 Task: Create ChildIssue0000000068 as Child Issue of Issue Issue0000000034 in Backlog  in Scrum Project Project0000000007 in Jira. Create ChildIssue0000000069 as Child Issue of Issue Issue0000000035 in Backlog  in Scrum Project Project0000000007 in Jira. Create ChildIssue0000000070 as Child Issue of Issue Issue0000000035 in Backlog  in Scrum Project Project0000000007 in Jira. Create ChildIssue0000000071 as Child Issue of Issue Issue0000000036 in Backlog  in Scrum Project Project0000000008 in Jira. Create ChildIssue0000000072 as Child Issue of Issue Issue0000000036 in Backlog  in Scrum Project Project0000000008 in Jira
Action: Mouse moved to (361, 433)
Screenshot: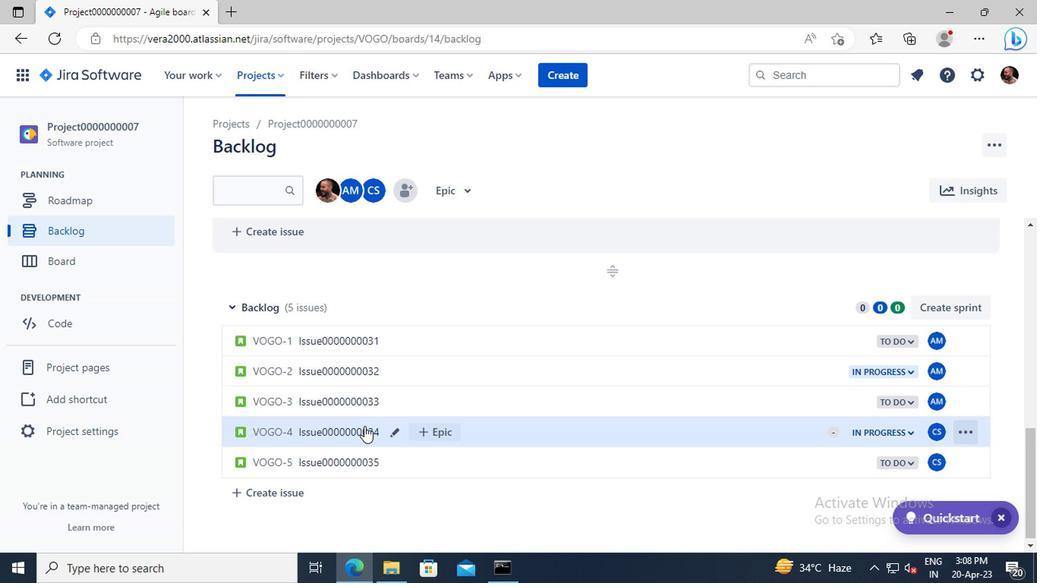 
Action: Mouse pressed left at (361, 433)
Screenshot: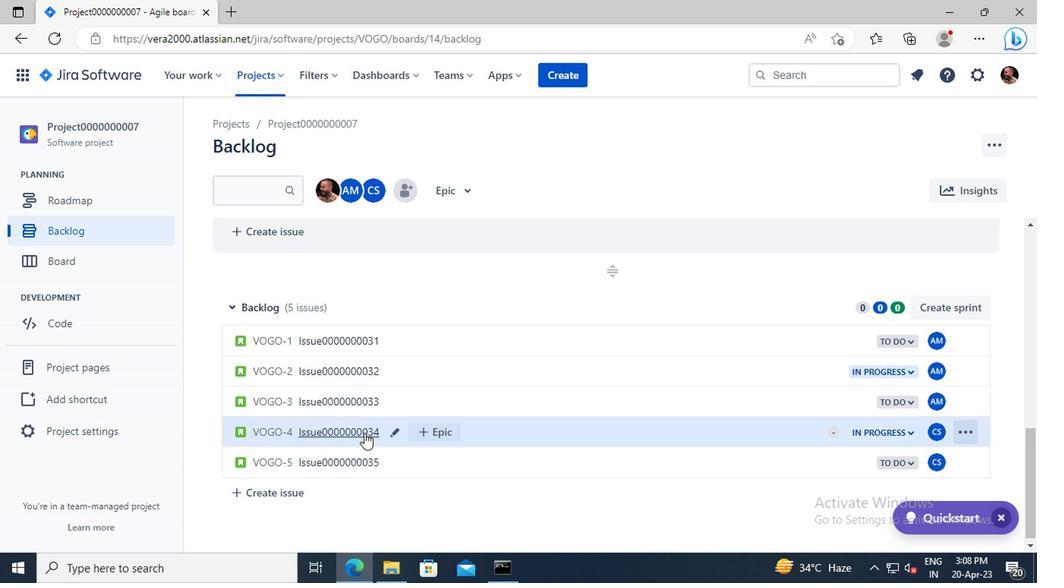 
Action: Mouse moved to (765, 306)
Screenshot: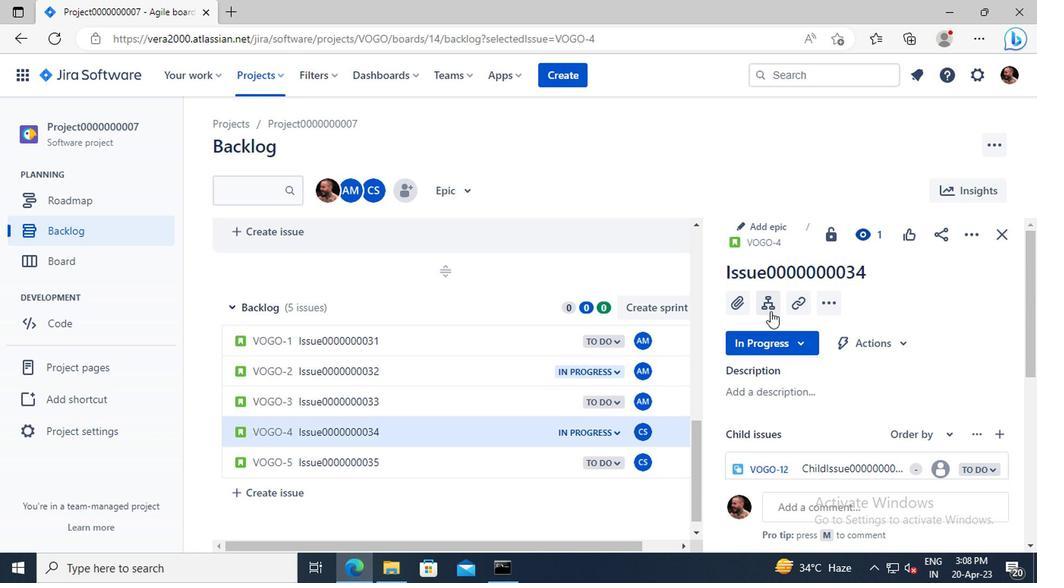 
Action: Mouse pressed left at (765, 306)
Screenshot: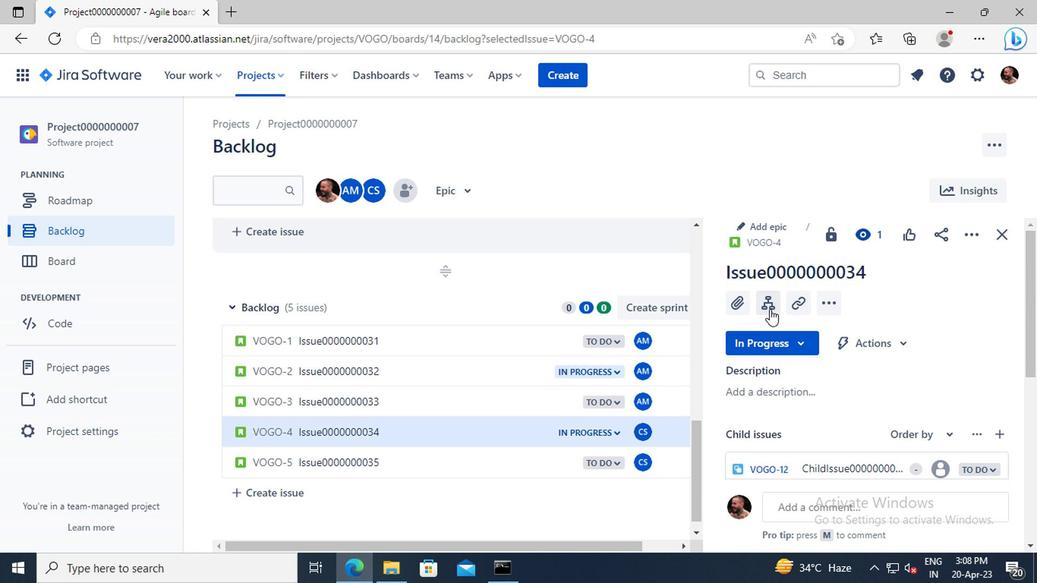 
Action: Mouse moved to (788, 369)
Screenshot: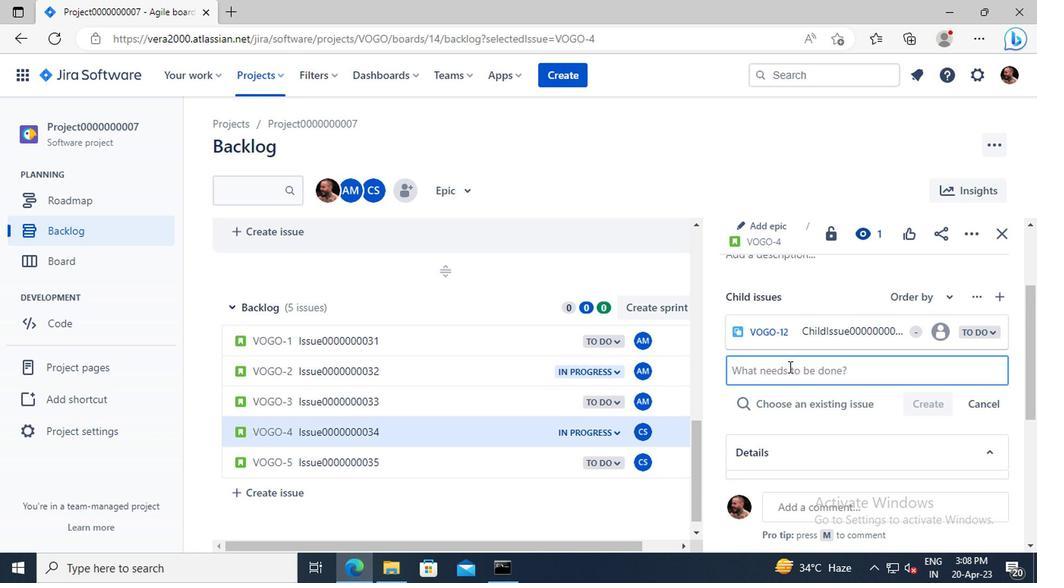 
Action: Mouse pressed left at (788, 369)
Screenshot: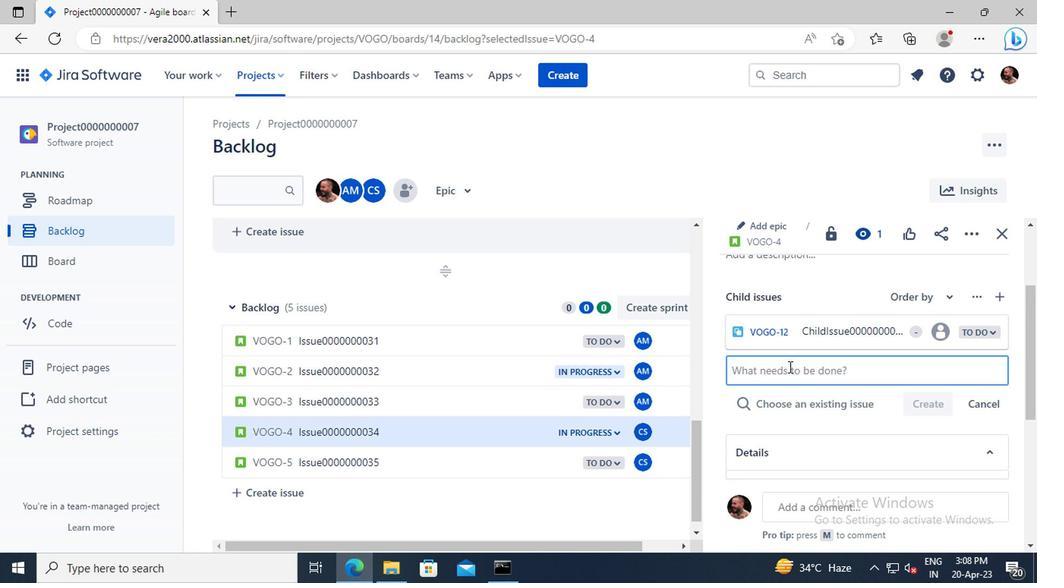 
Action: Key pressed <Key.shift>CHILD<Key.shift>ISSUE0000000068
Screenshot: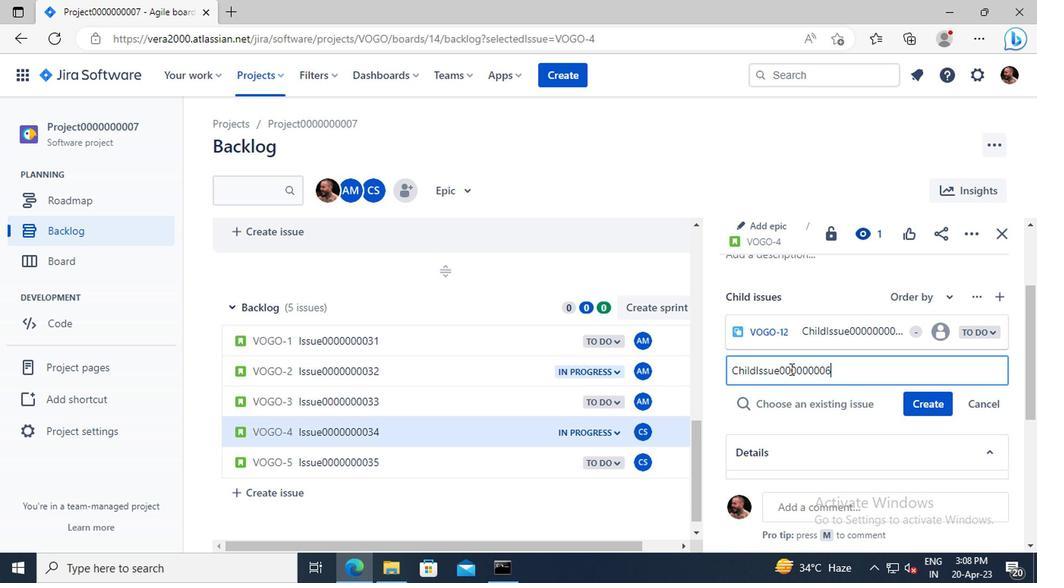 
Action: Mouse moved to (918, 401)
Screenshot: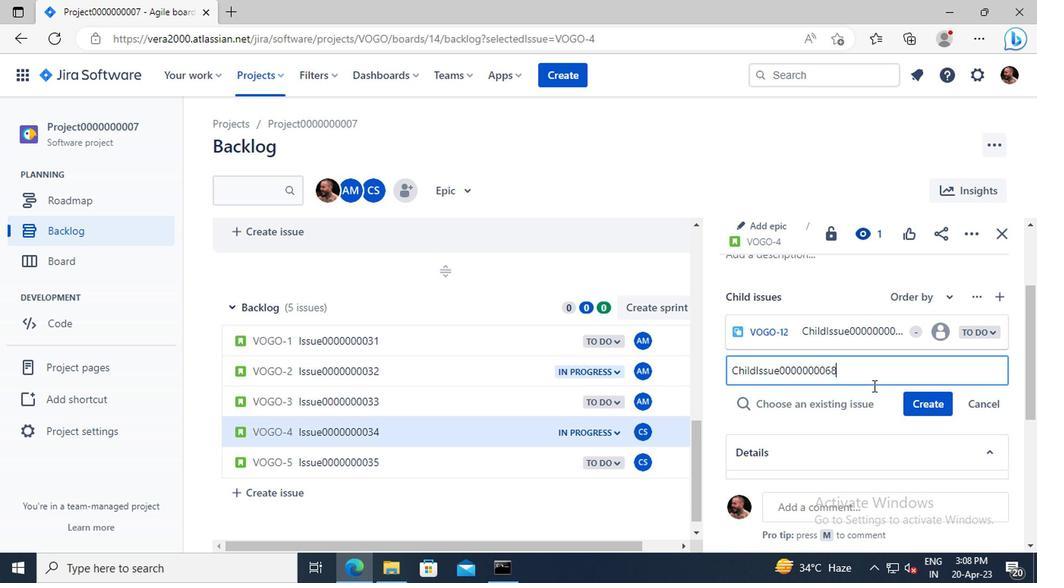 
Action: Mouse pressed left at (918, 401)
Screenshot: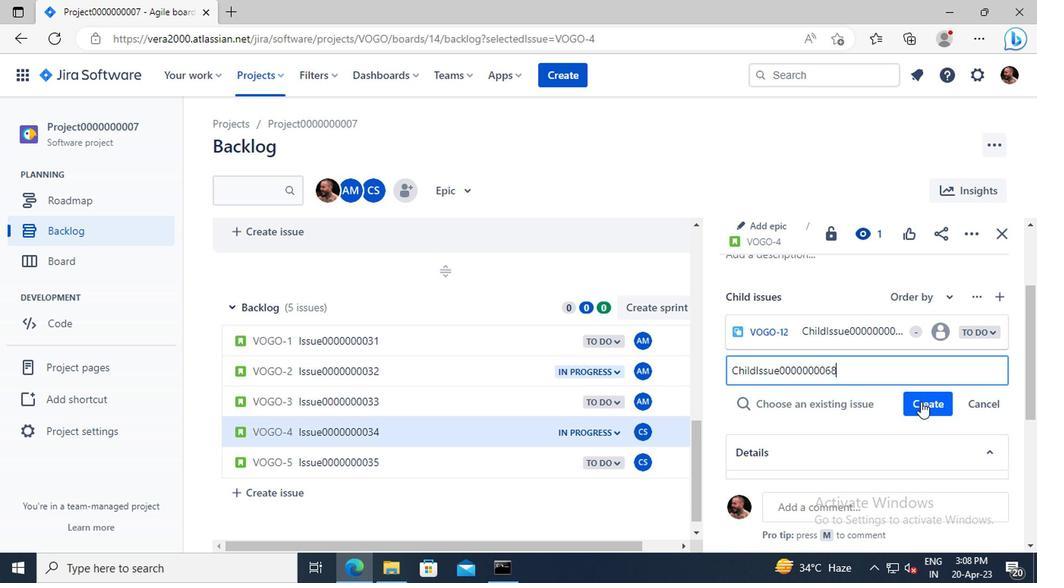 
Action: Mouse moved to (354, 462)
Screenshot: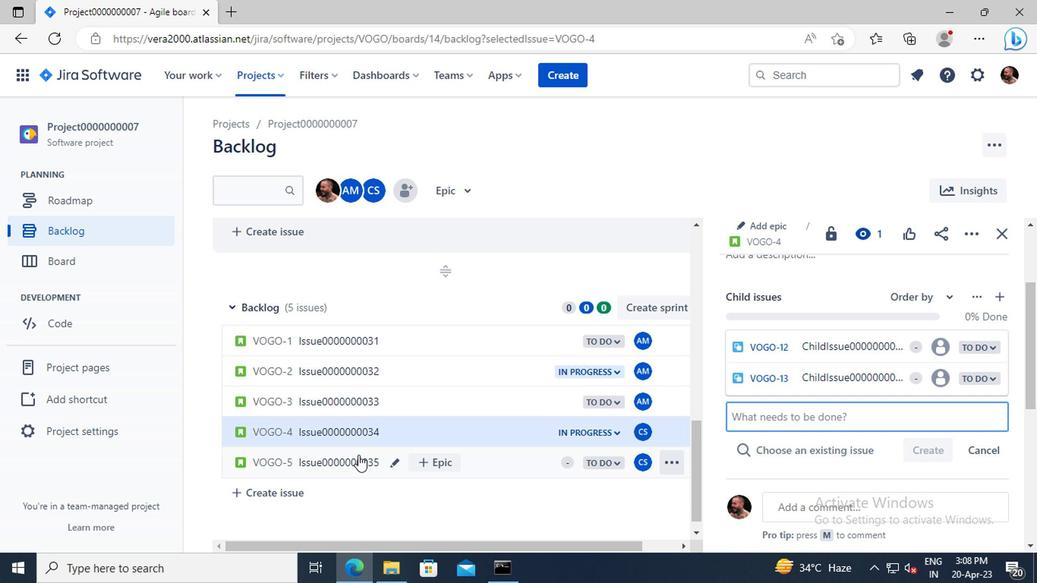
Action: Mouse pressed left at (354, 462)
Screenshot: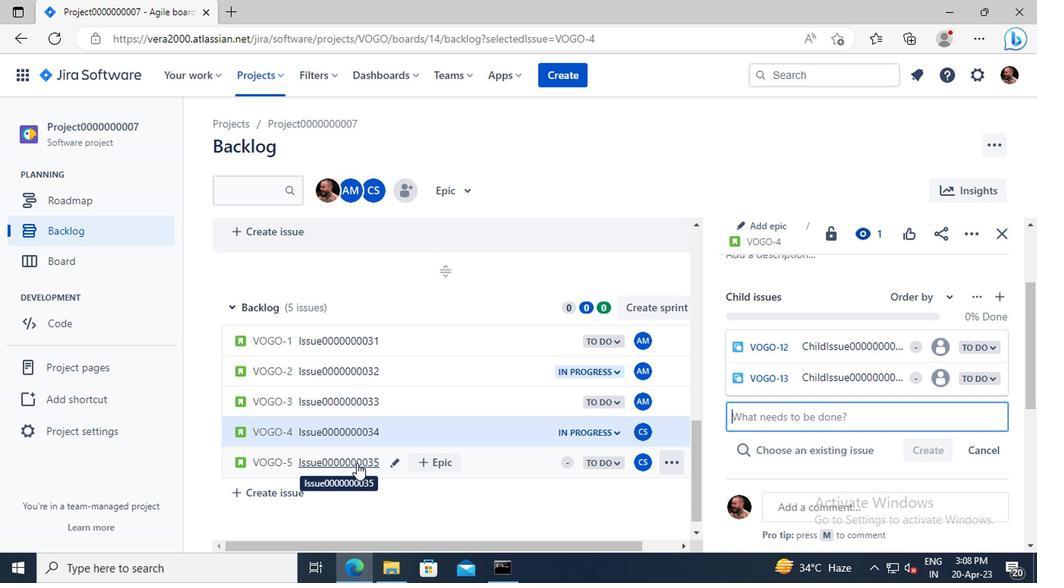 
Action: Mouse moved to (763, 307)
Screenshot: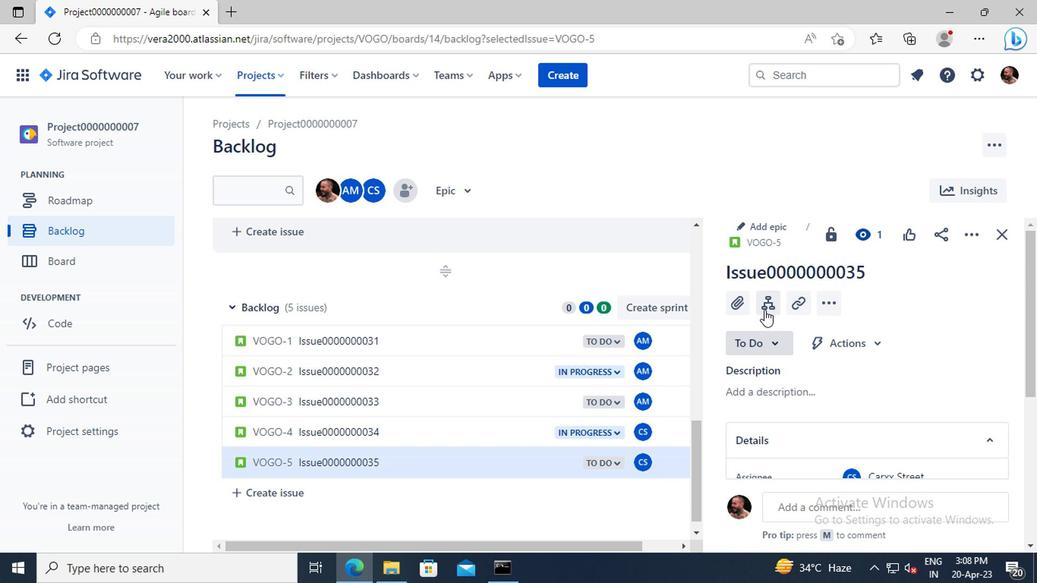 
Action: Mouse pressed left at (763, 307)
Screenshot: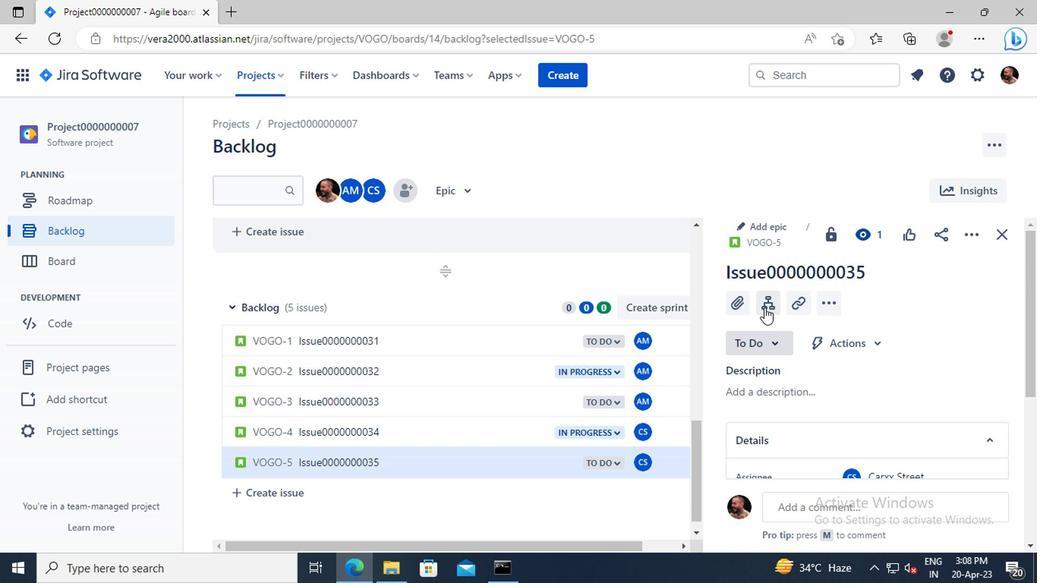 
Action: Mouse moved to (776, 363)
Screenshot: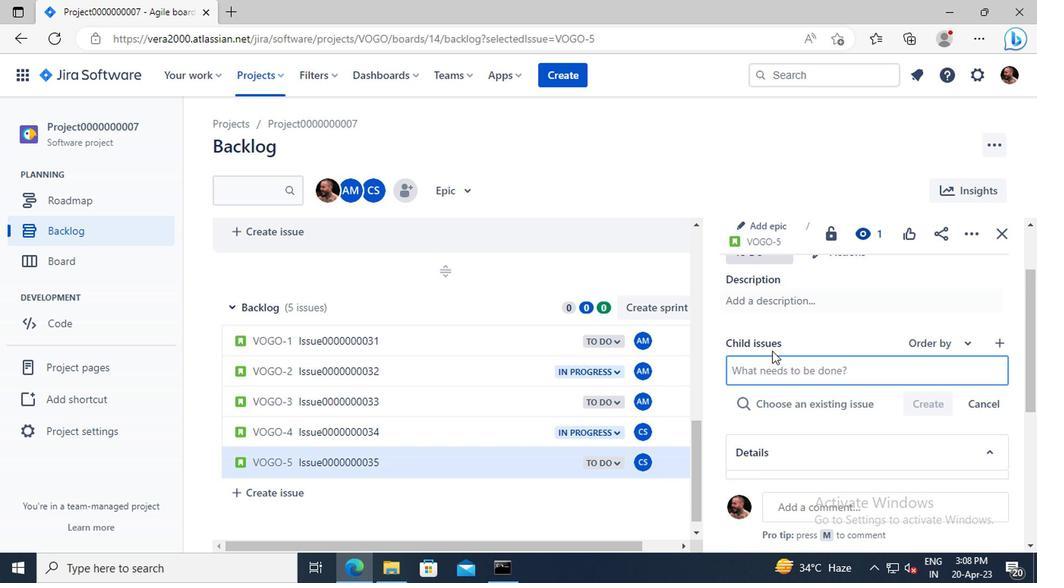 
Action: Mouse pressed left at (776, 363)
Screenshot: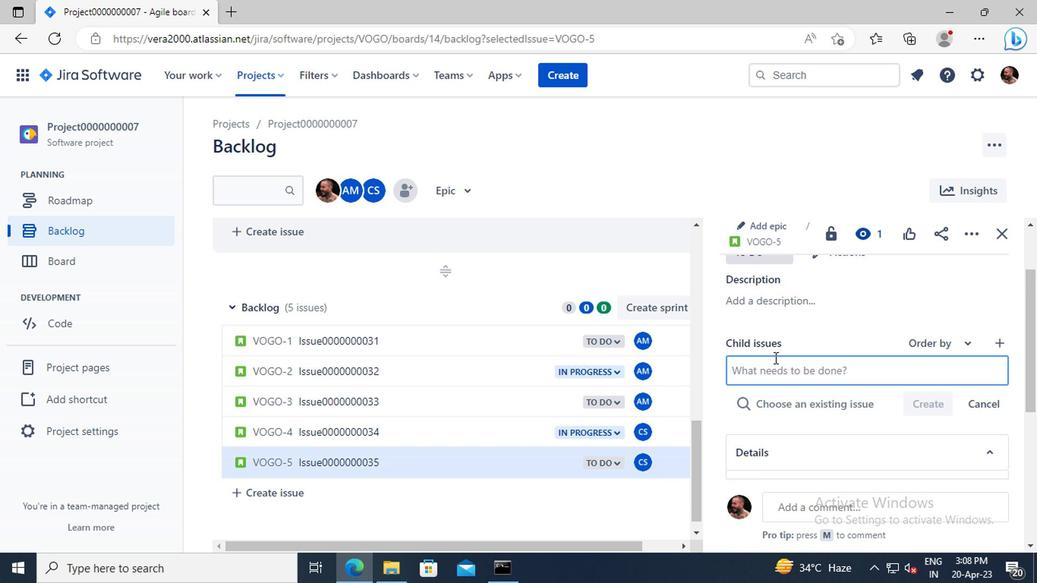 
Action: Mouse moved to (777, 363)
Screenshot: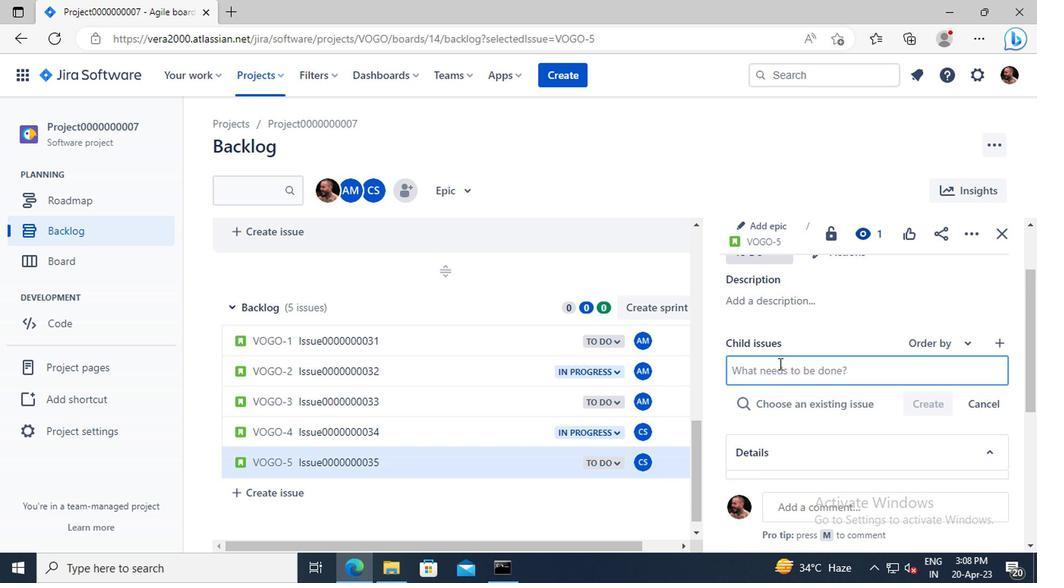 
Action: Key pressed <Key.shift>CHILD<Key.shift>ISSUE0000000069
Screenshot: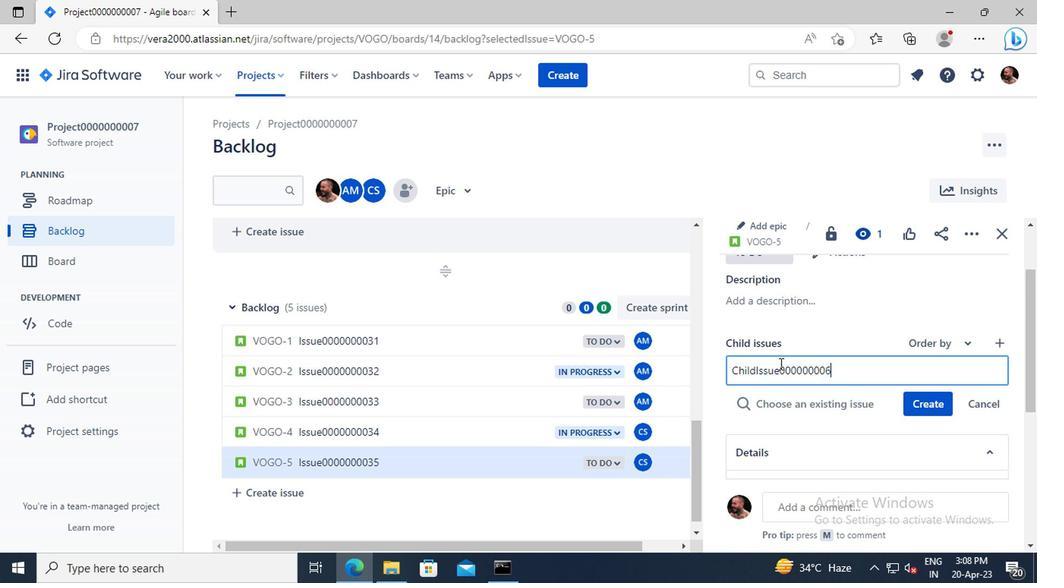 
Action: Mouse moved to (912, 399)
Screenshot: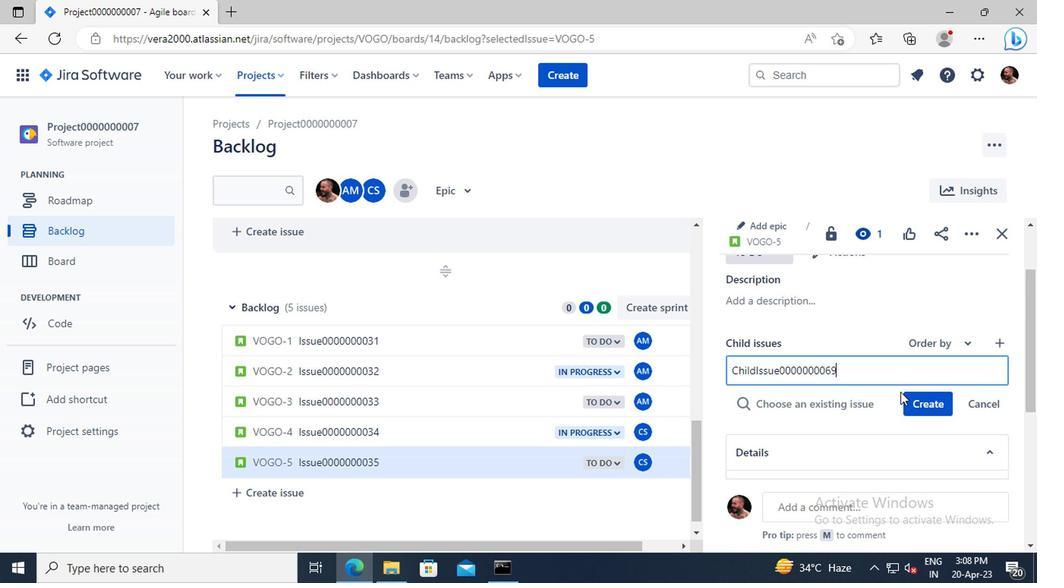 
Action: Mouse pressed left at (912, 399)
Screenshot: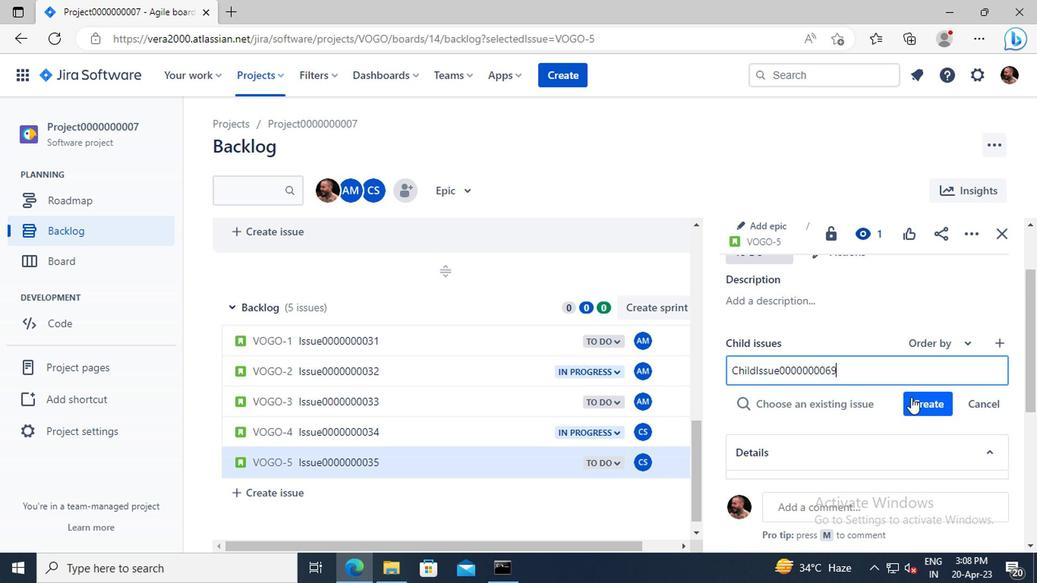 
Action: Mouse moved to (836, 410)
Screenshot: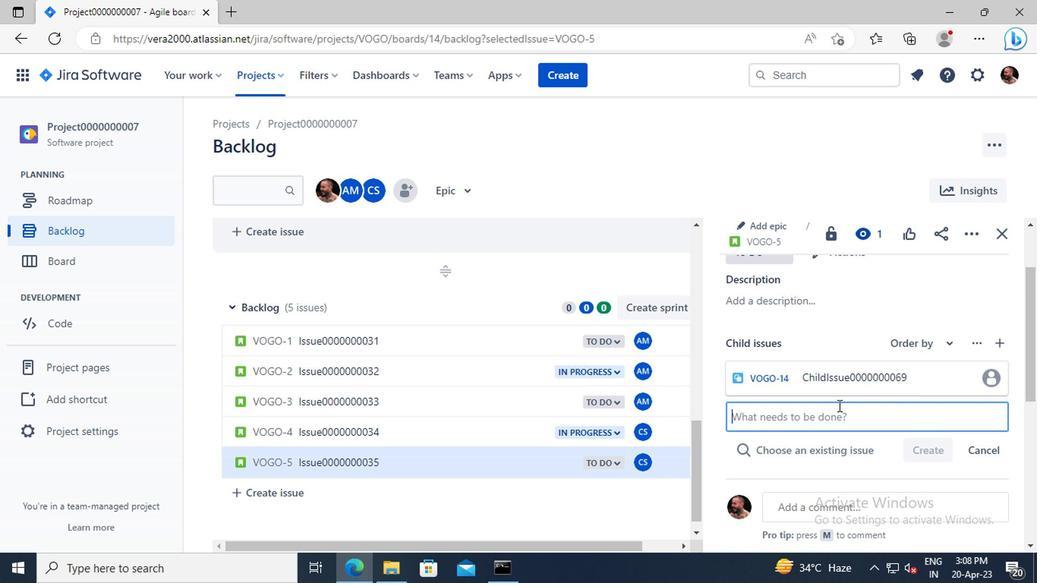 
Action: Mouse pressed left at (836, 410)
Screenshot: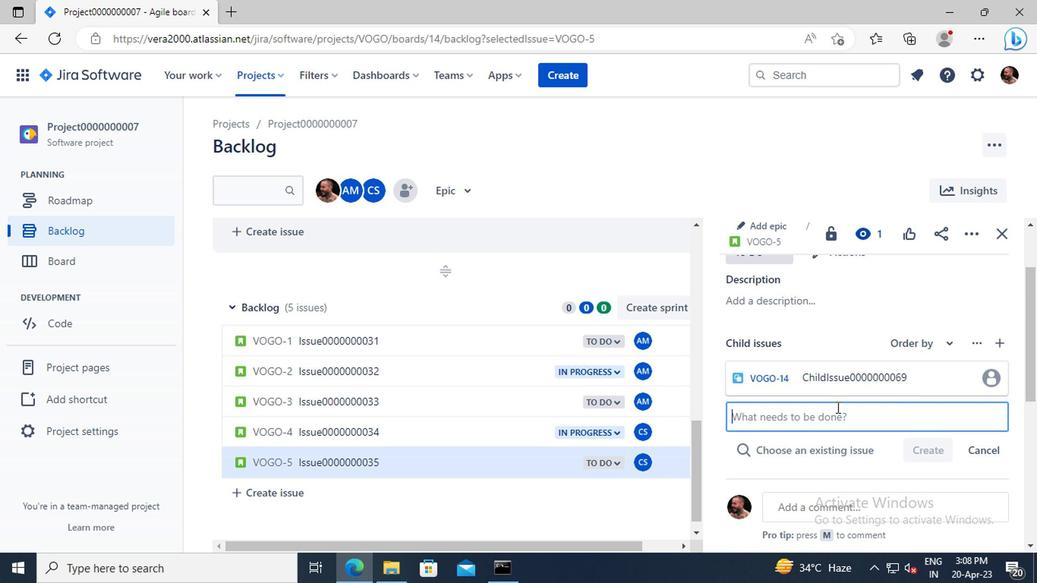 
Action: Key pressed <Key.shift>CHILD<Key.shift>ISSUE0000000070
Screenshot: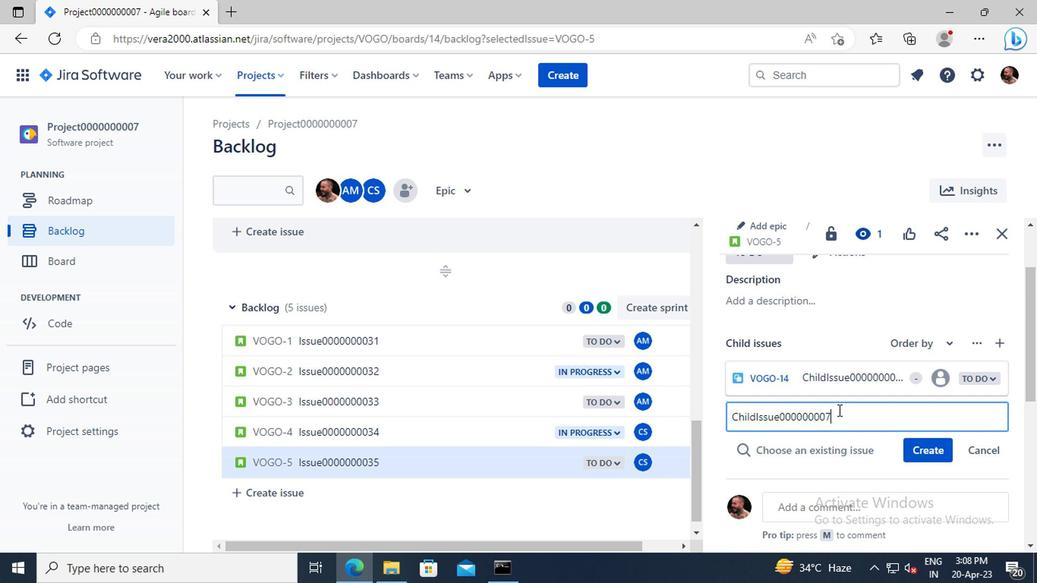
Action: Mouse moved to (922, 444)
Screenshot: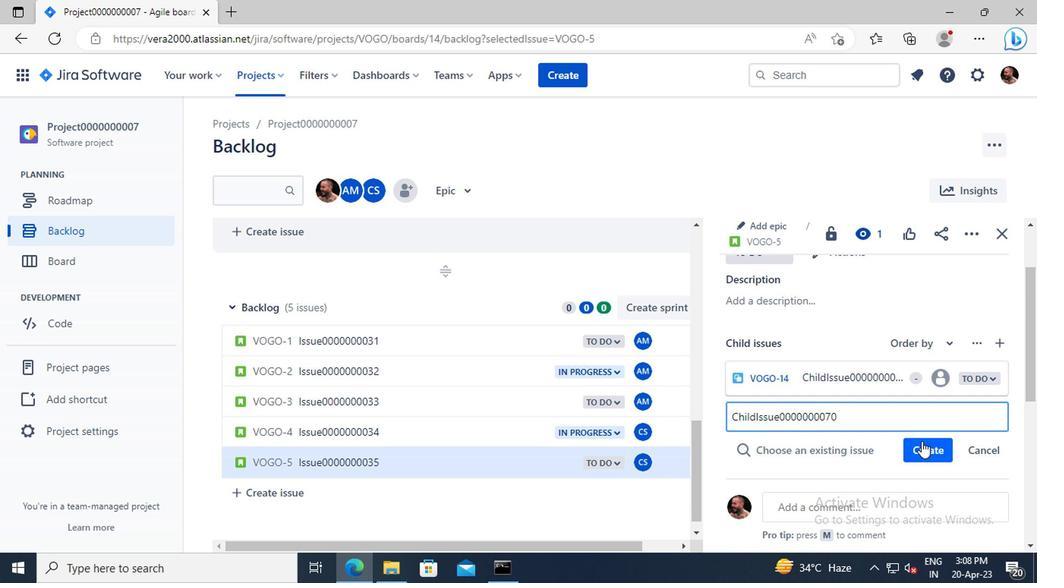 
Action: Mouse pressed left at (922, 444)
Screenshot: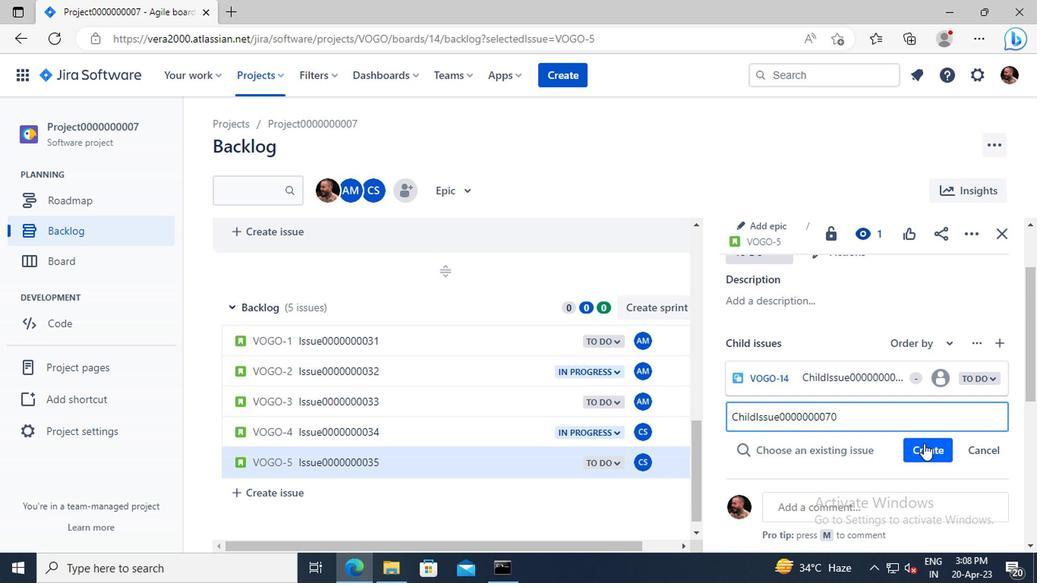 
Action: Mouse moved to (267, 78)
Screenshot: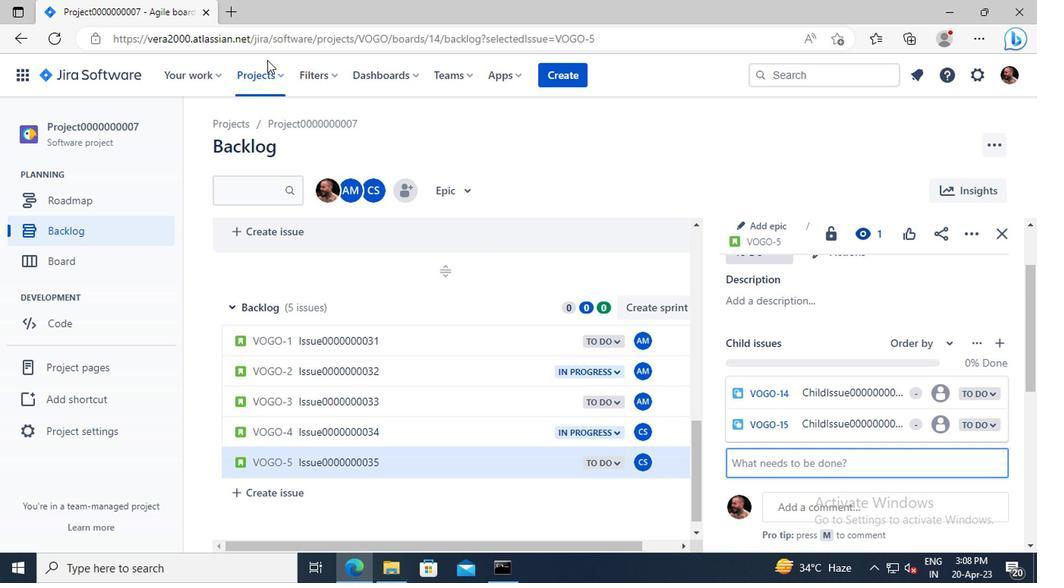 
Action: Mouse pressed left at (267, 78)
Screenshot: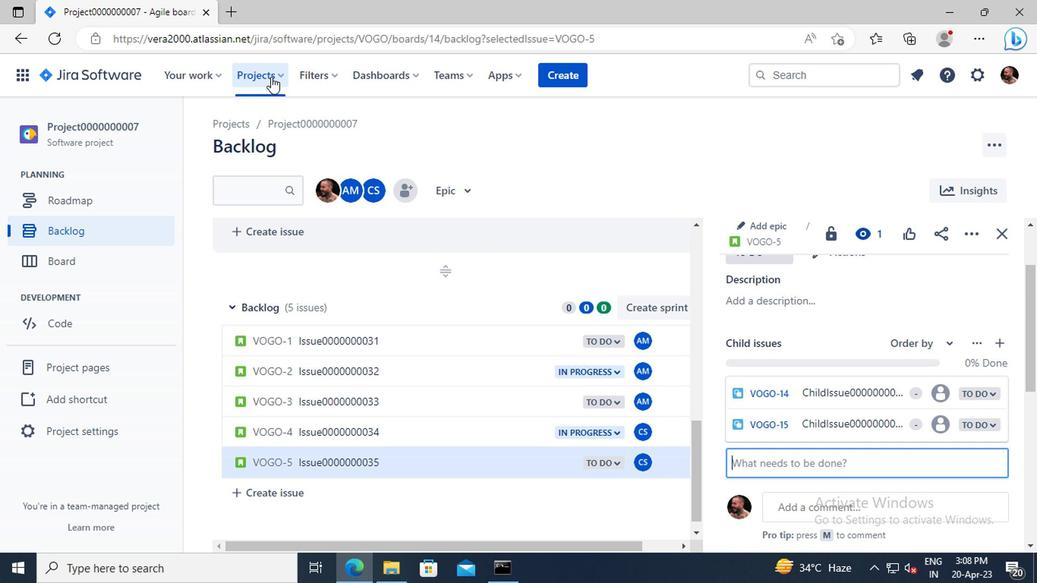 
Action: Mouse moved to (332, 189)
Screenshot: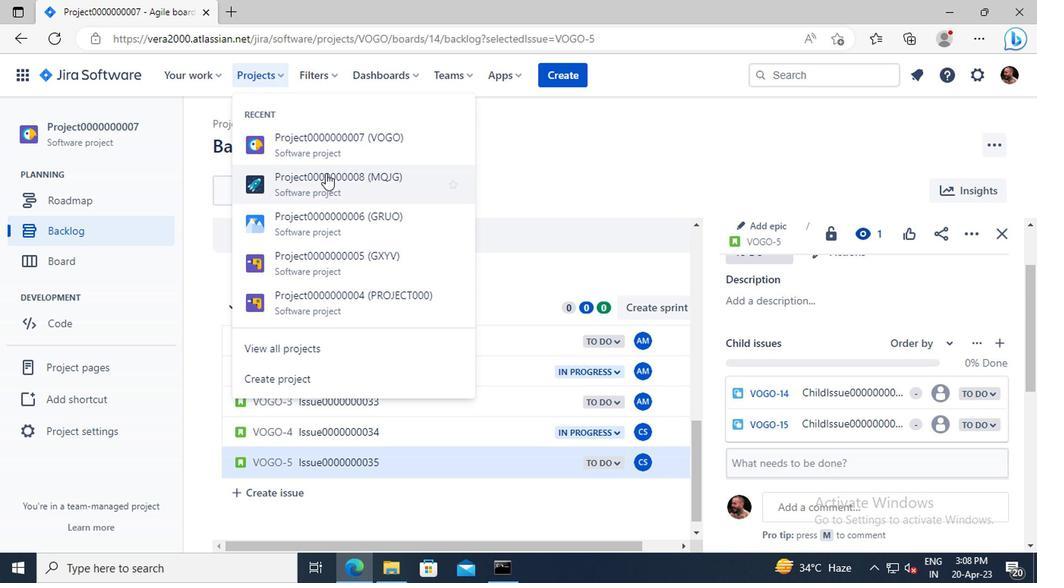 
Action: Mouse pressed left at (332, 189)
Screenshot: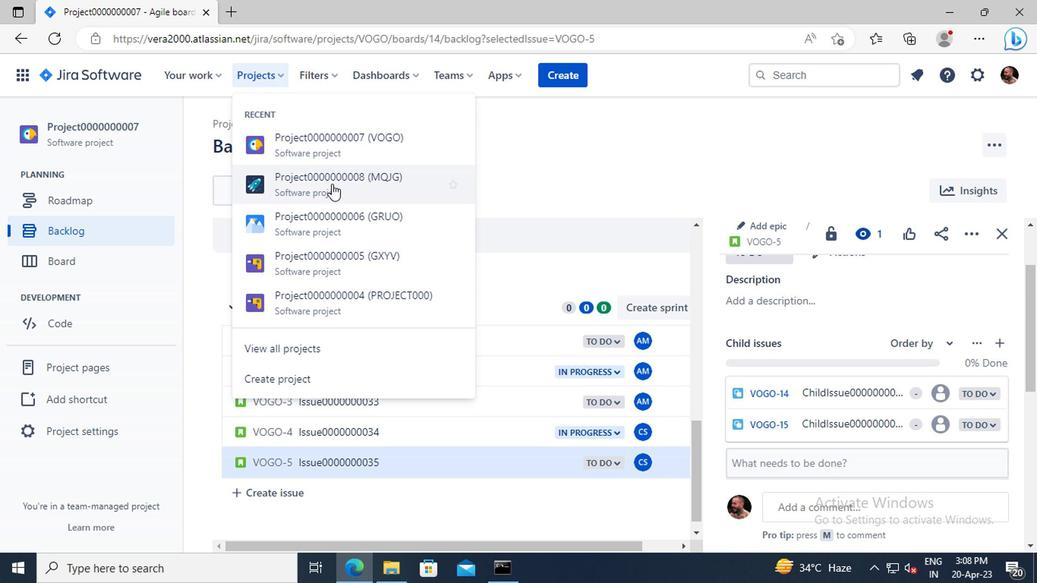 
Action: Mouse moved to (89, 227)
Screenshot: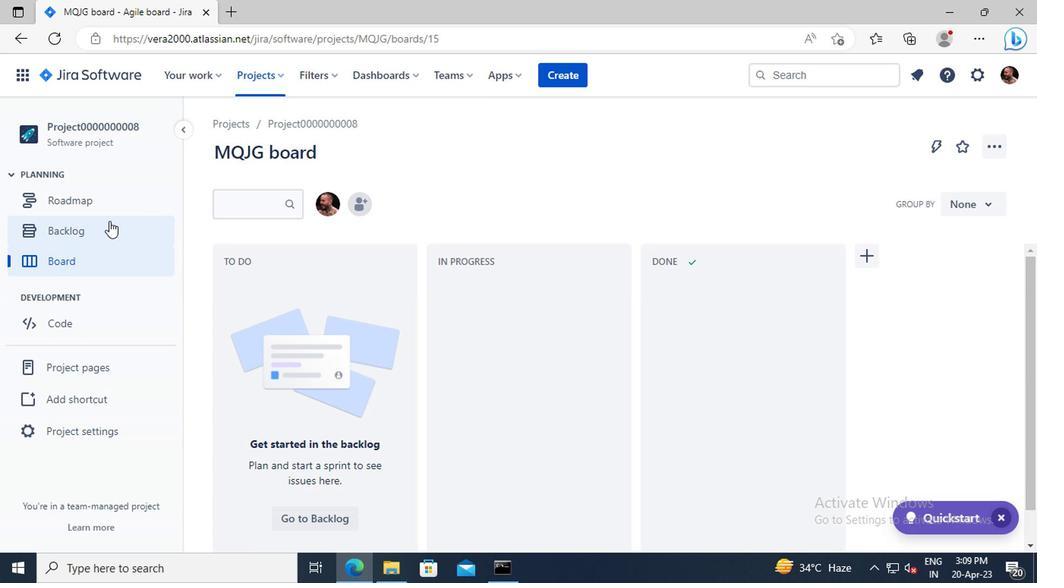 
Action: Mouse pressed left at (89, 227)
Screenshot: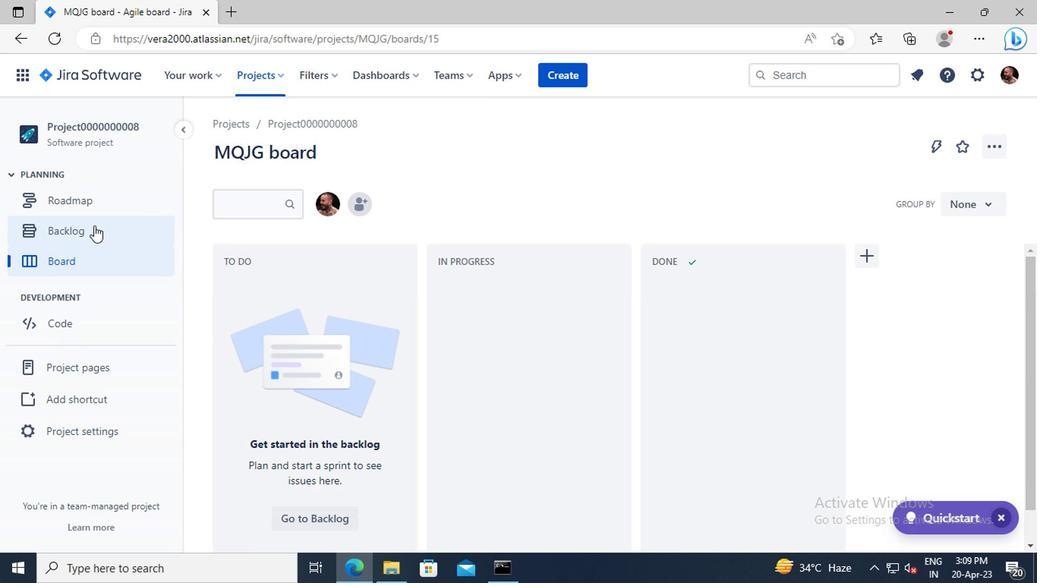 
Action: Mouse moved to (329, 273)
Screenshot: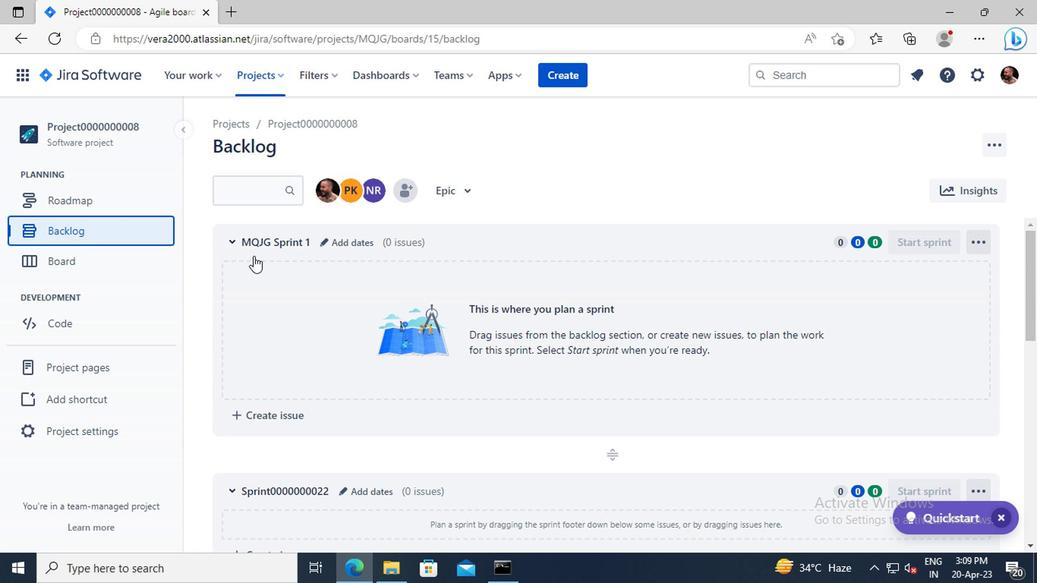 
Action: Mouse scrolled (329, 272) with delta (0, 0)
Screenshot: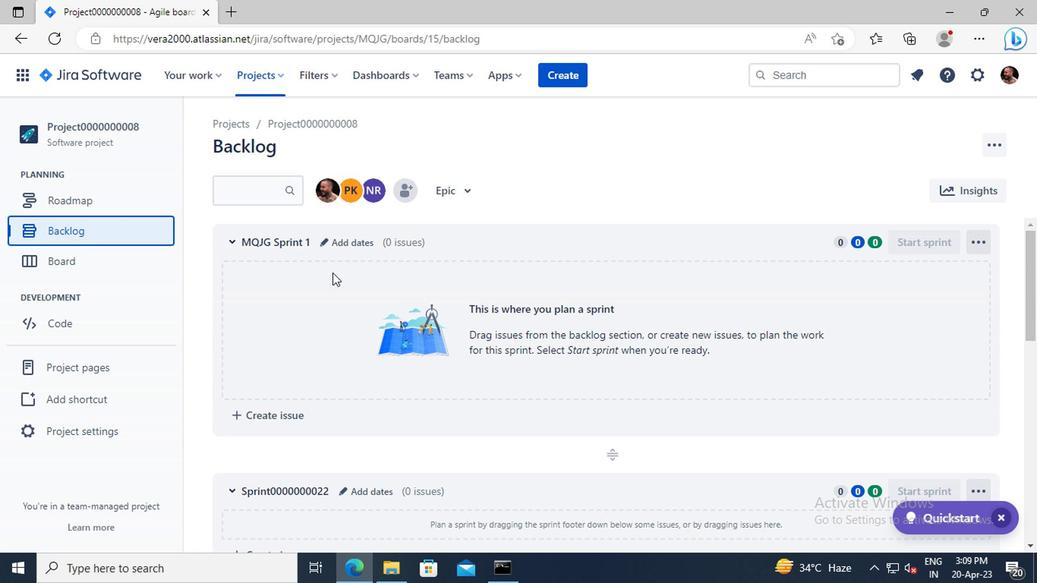 
Action: Mouse scrolled (329, 272) with delta (0, 0)
Screenshot: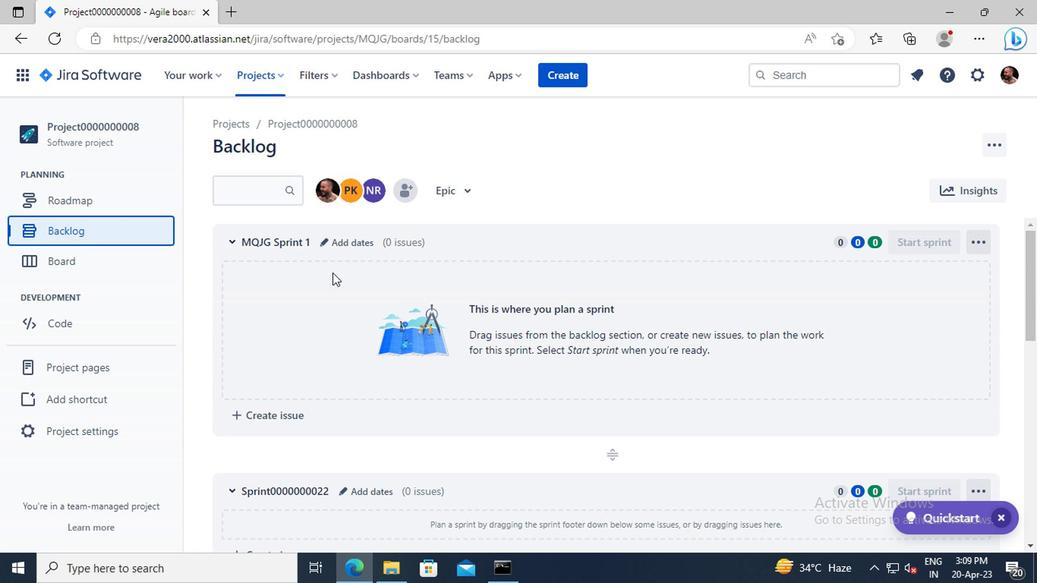 
Action: Mouse scrolled (329, 272) with delta (0, 0)
Screenshot: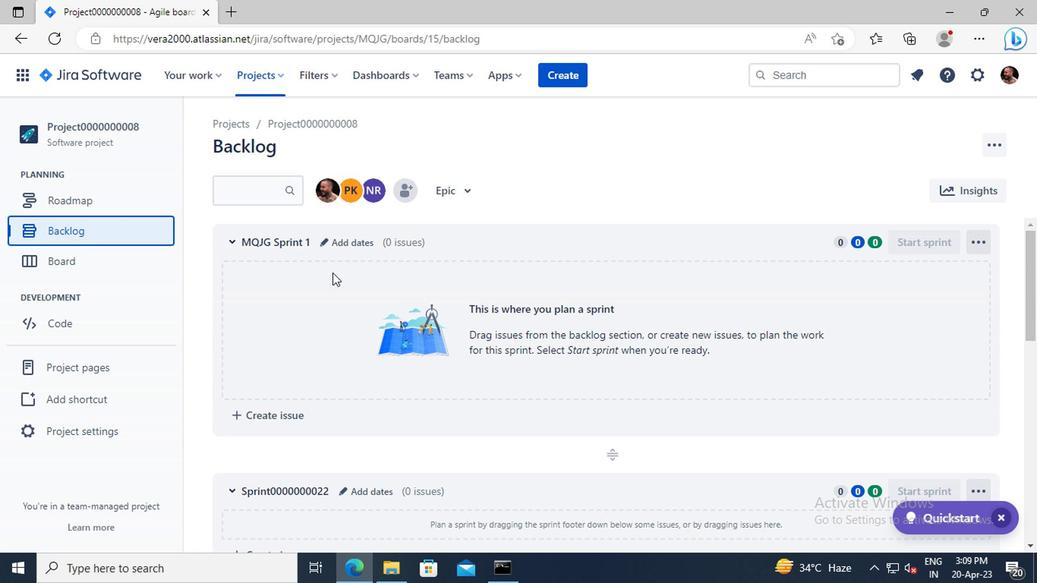 
Action: Mouse moved to (334, 288)
Screenshot: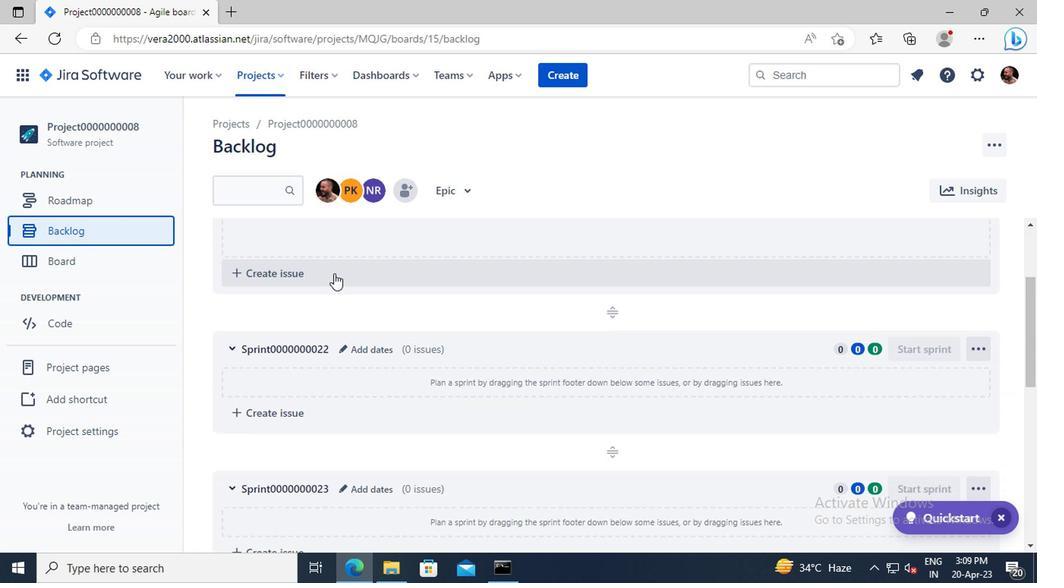 
Action: Mouse scrolled (334, 287) with delta (0, -1)
Screenshot: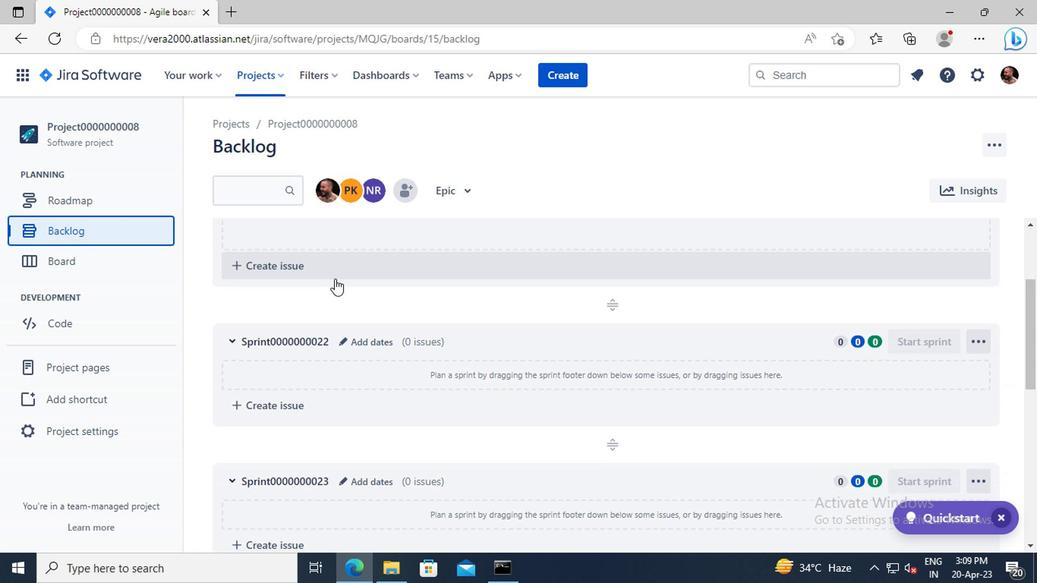 
Action: Mouse scrolled (334, 287) with delta (0, -1)
Screenshot: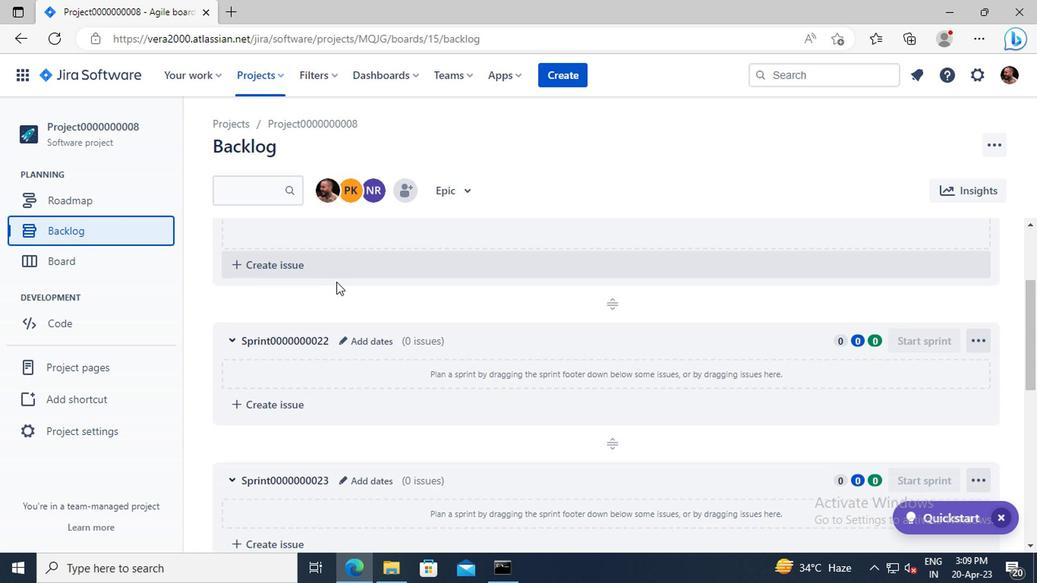 
Action: Mouse scrolled (334, 287) with delta (0, -1)
Screenshot: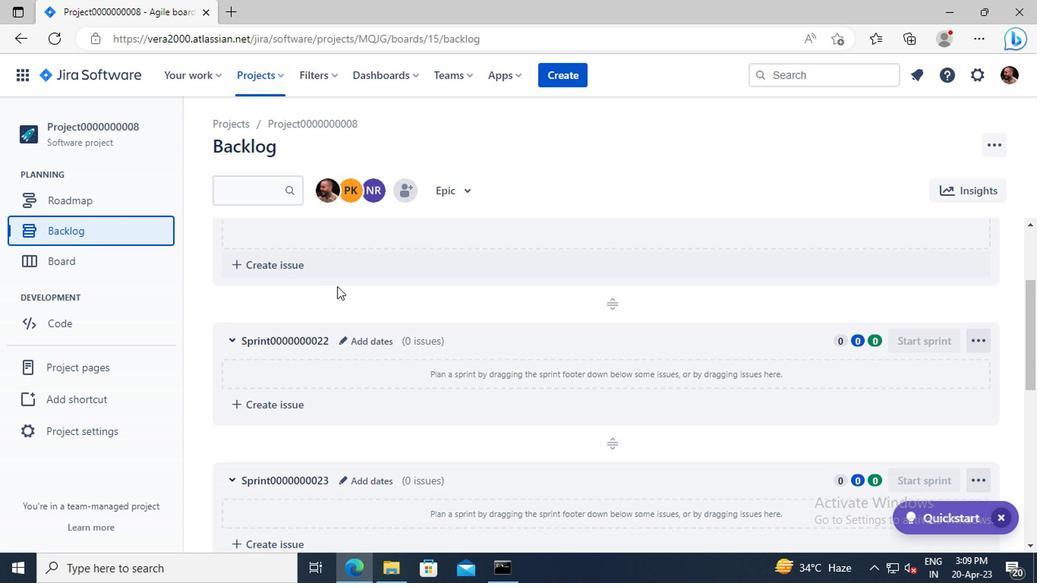 
Action: Mouse scrolled (334, 287) with delta (0, -1)
Screenshot: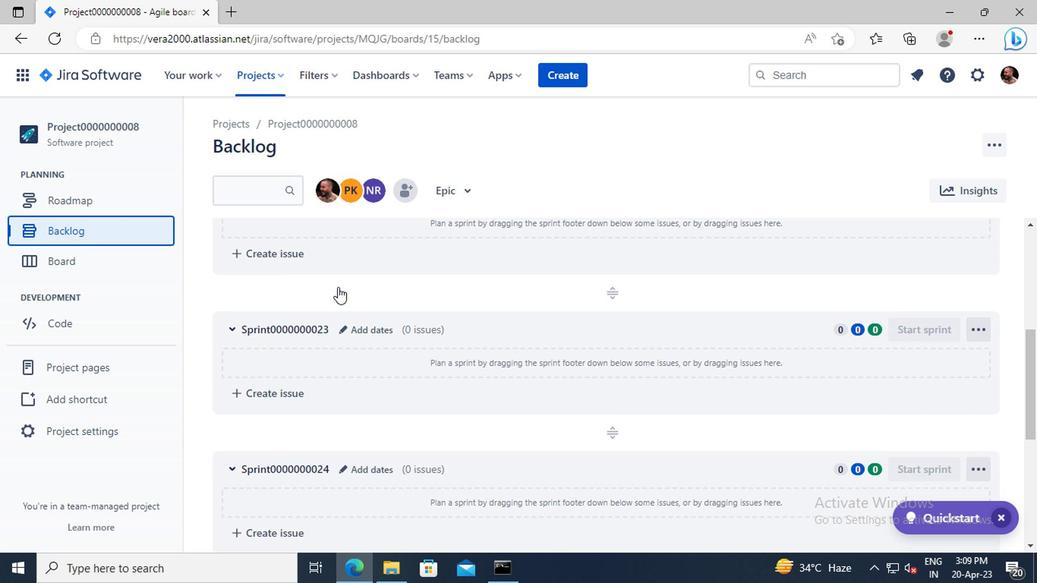 
Action: Mouse scrolled (334, 287) with delta (0, -1)
Screenshot: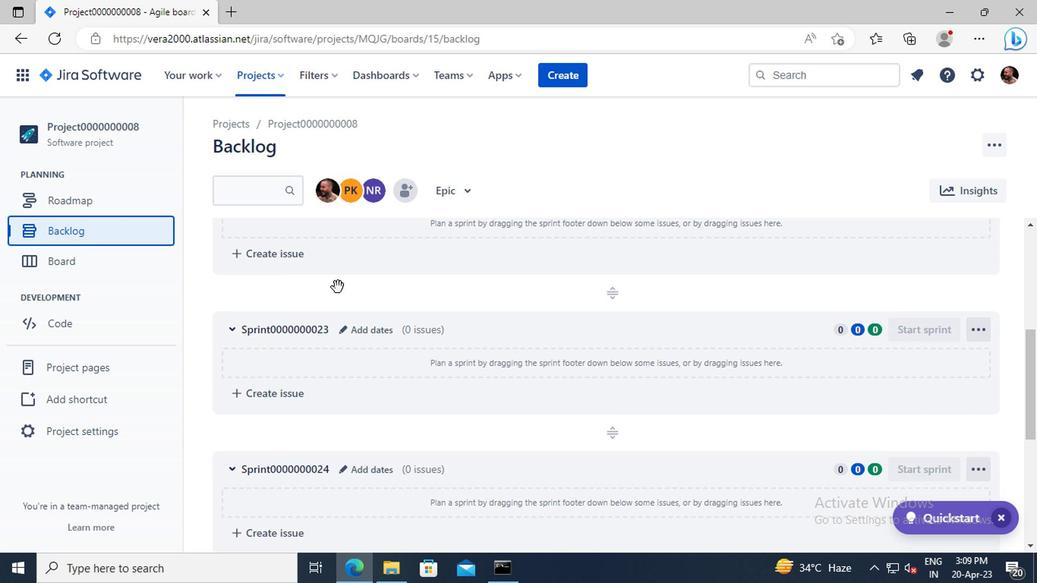 
Action: Mouse scrolled (334, 287) with delta (0, -1)
Screenshot: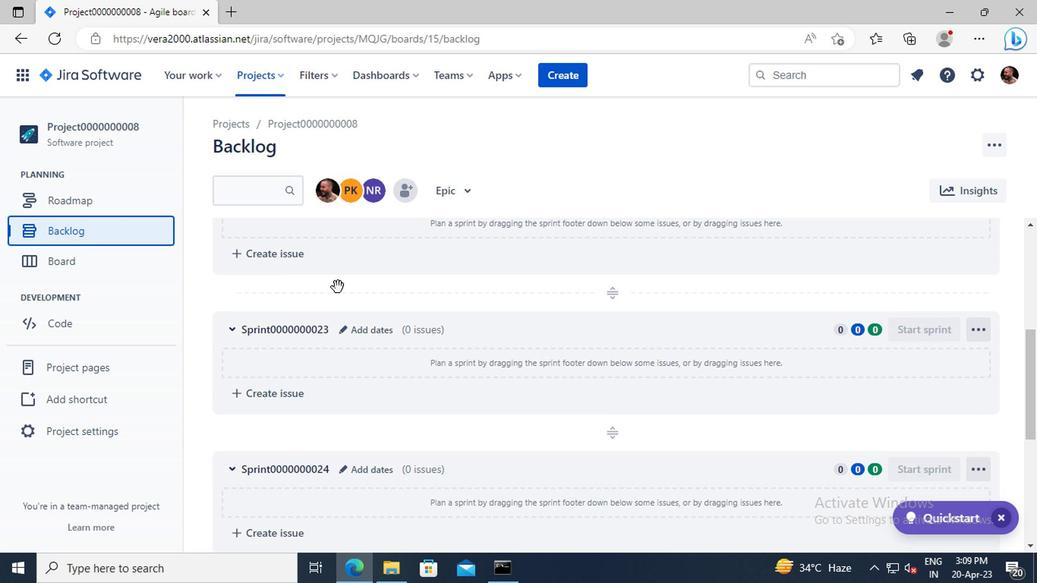 
Action: Mouse scrolled (334, 287) with delta (0, -1)
Screenshot: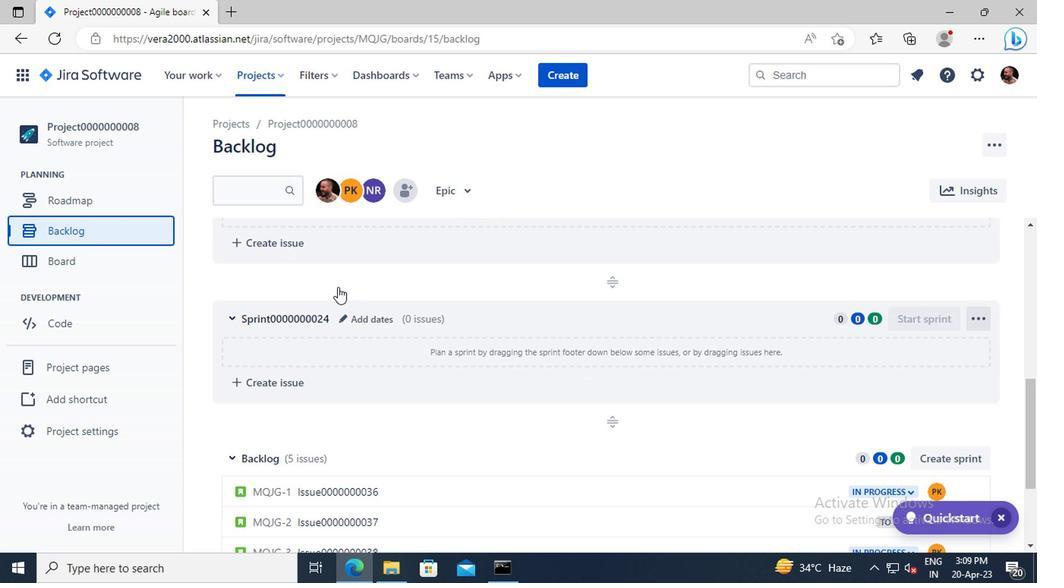
Action: Mouse scrolled (334, 287) with delta (0, -1)
Screenshot: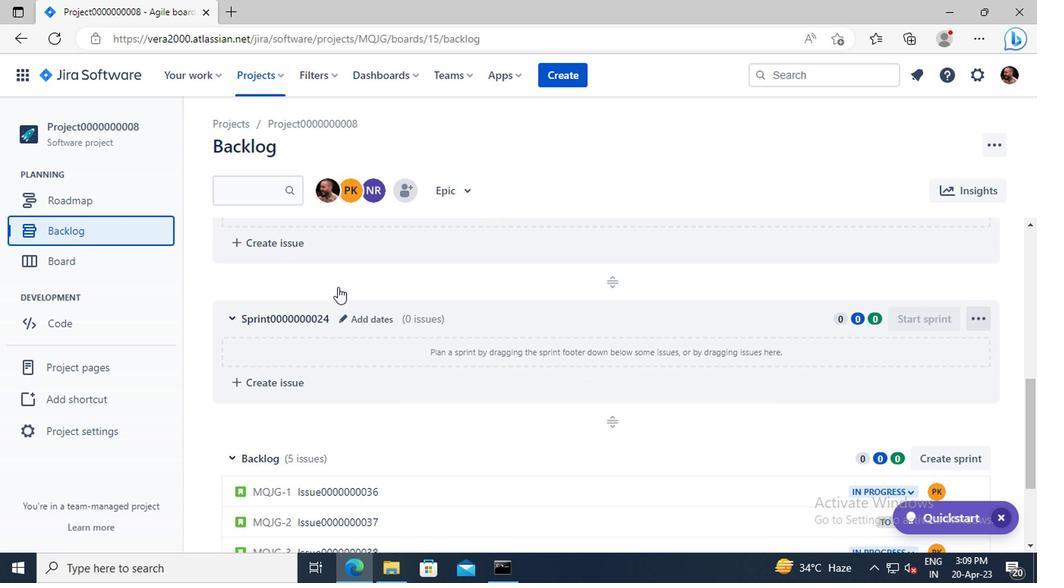 
Action: Mouse moved to (362, 388)
Screenshot: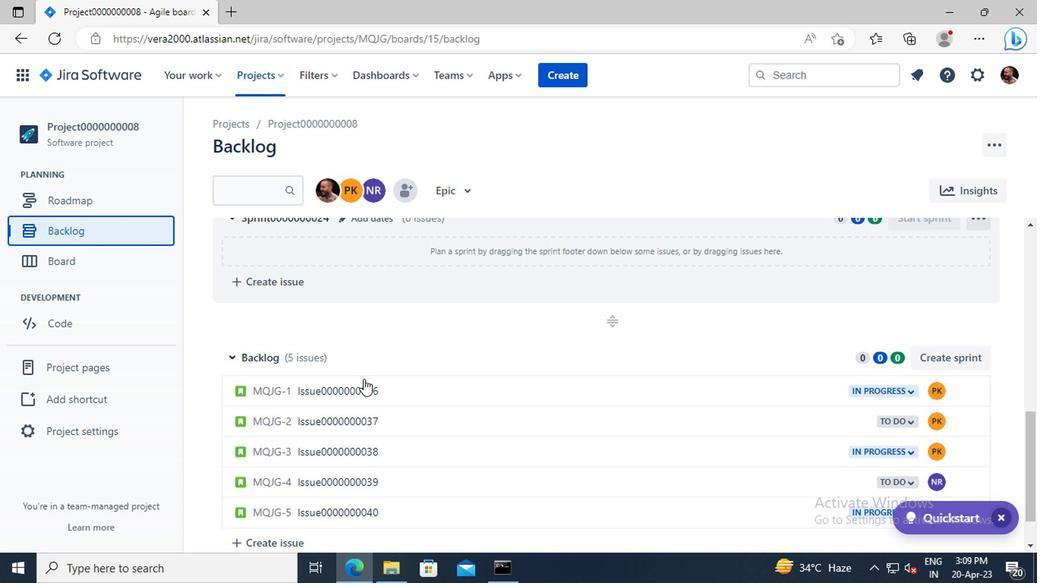 
Action: Mouse pressed left at (362, 388)
Screenshot: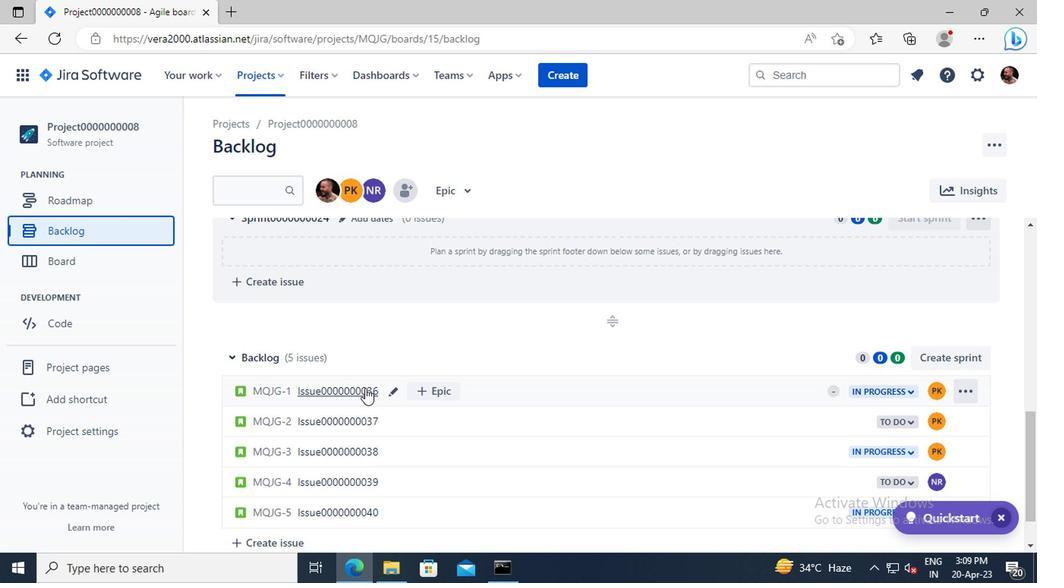 
Action: Mouse moved to (768, 303)
Screenshot: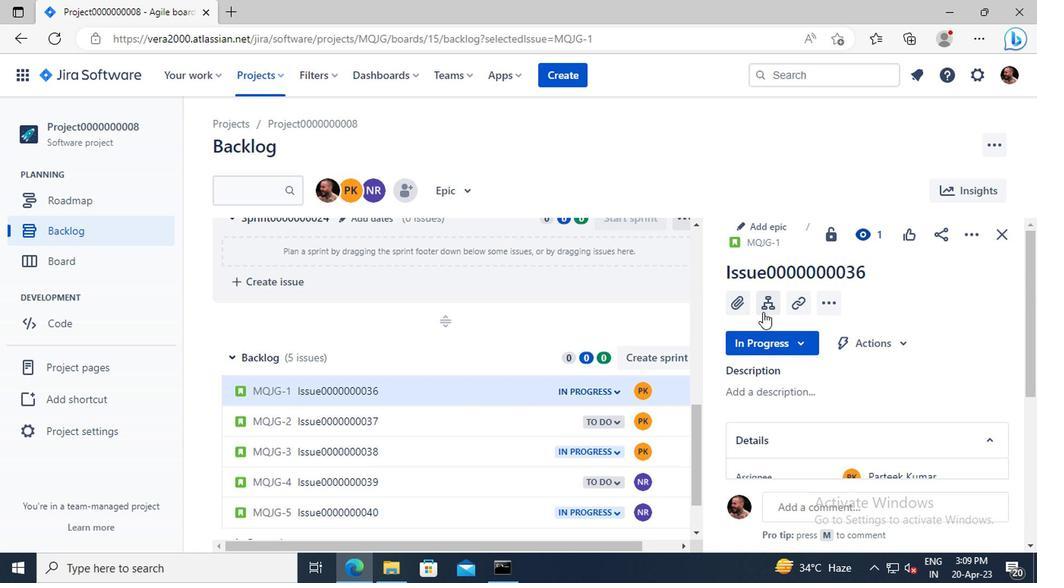 
Action: Mouse pressed left at (768, 303)
Screenshot: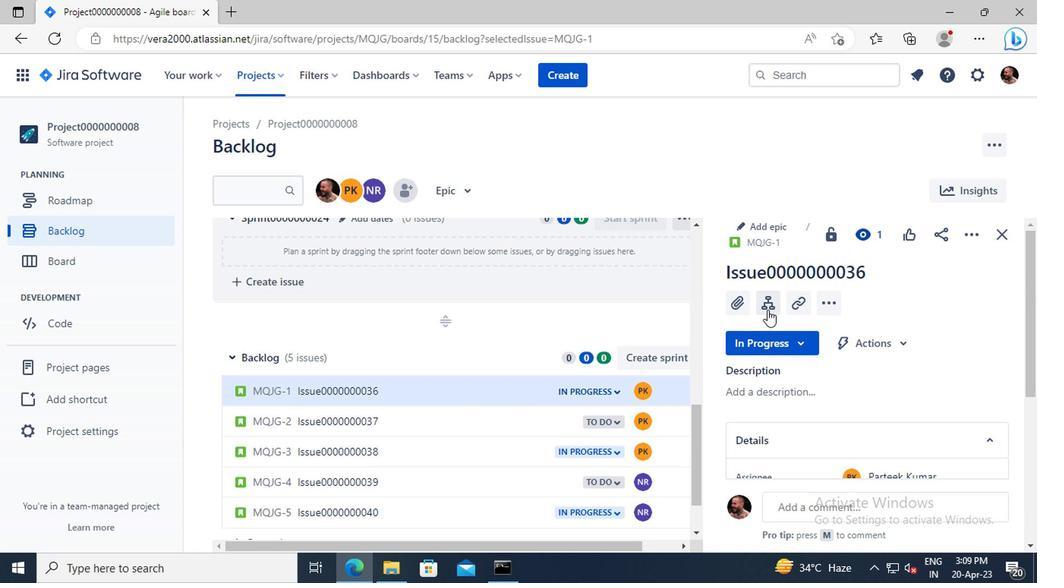 
Action: Mouse moved to (777, 372)
Screenshot: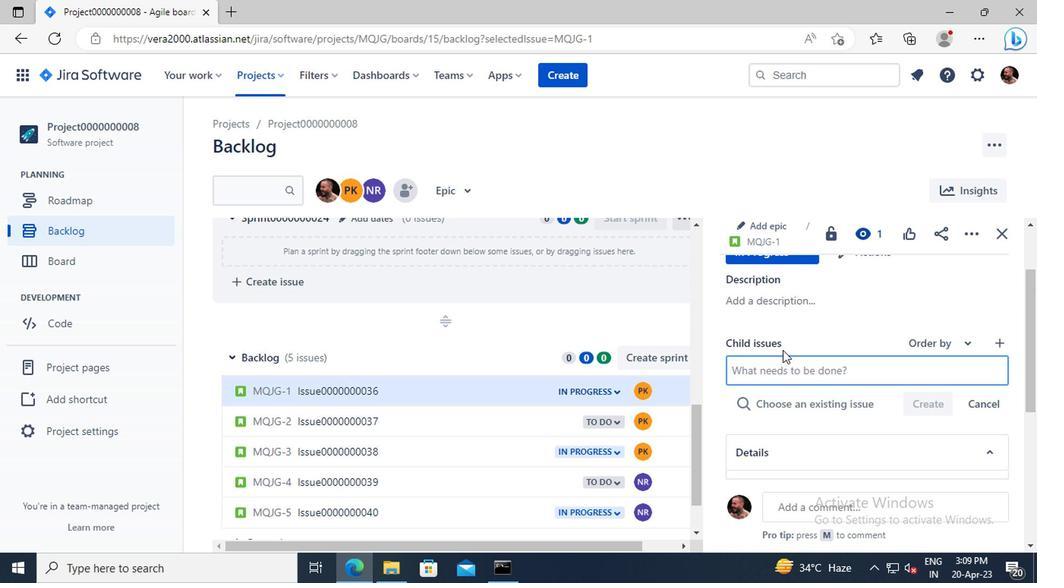 
Action: Mouse pressed left at (777, 372)
Screenshot: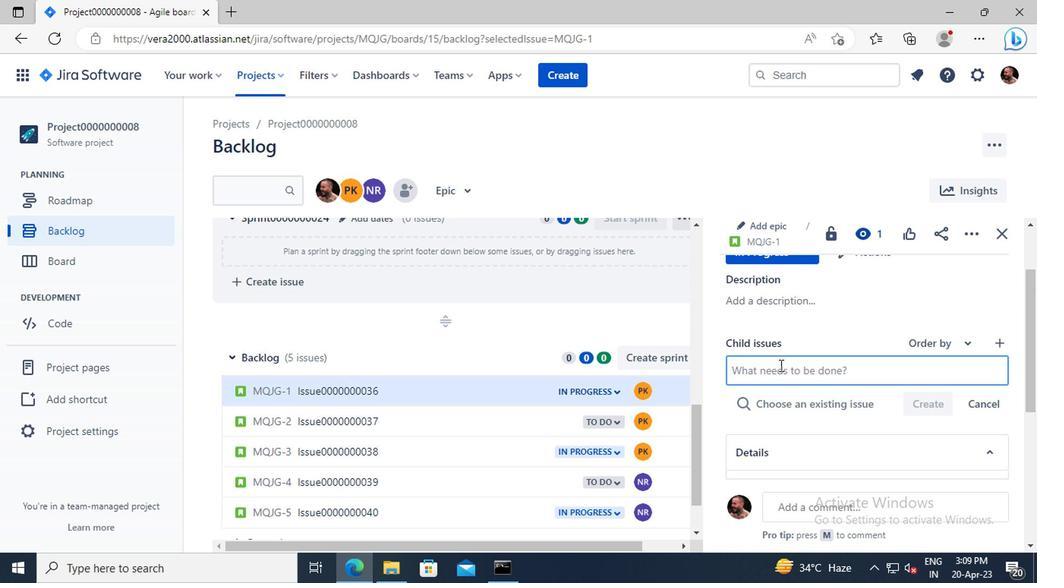 
Action: Key pressed <Key.shift>CHILD<Key.shift>ISSUE0000000071
Screenshot: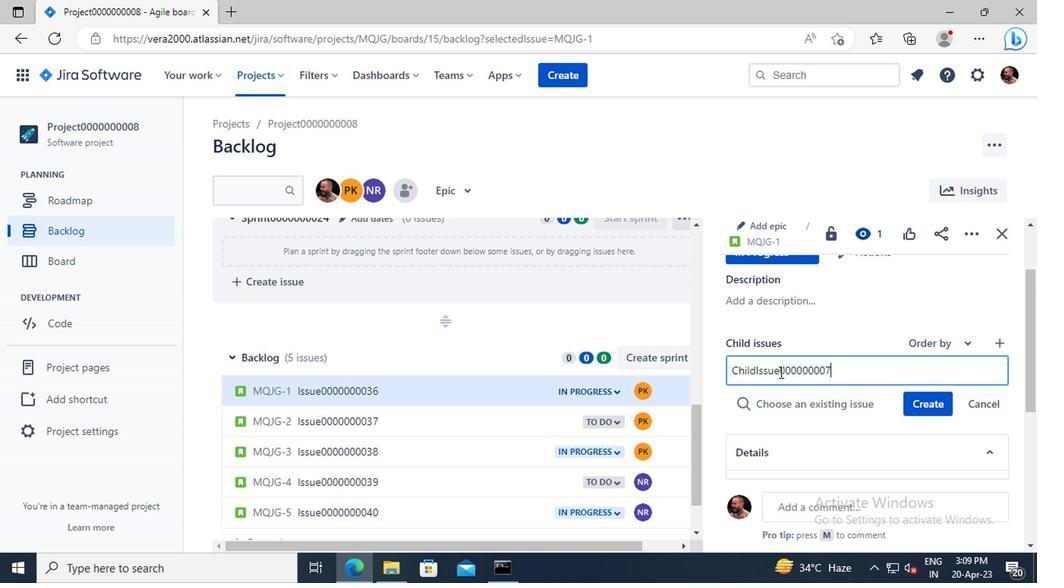 
Action: Mouse moved to (927, 402)
Screenshot: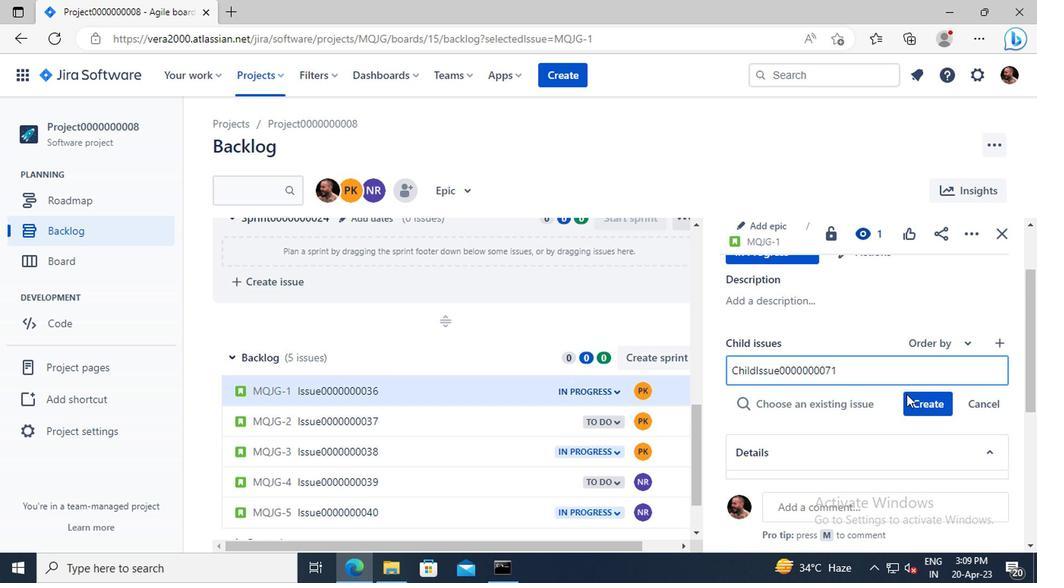 
Action: Mouse pressed left at (927, 402)
Screenshot: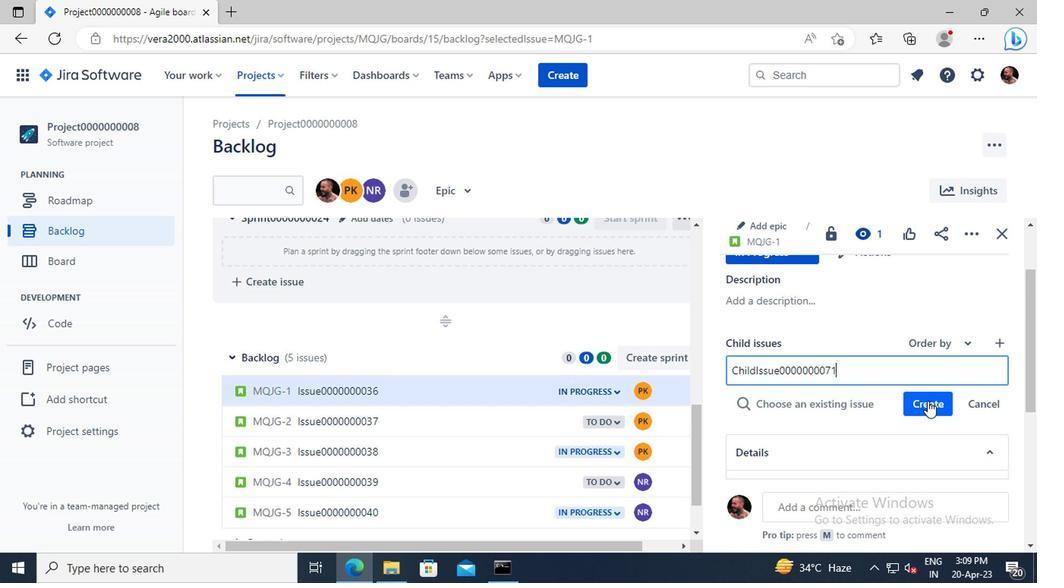 
Action: Mouse moved to (808, 415)
Screenshot: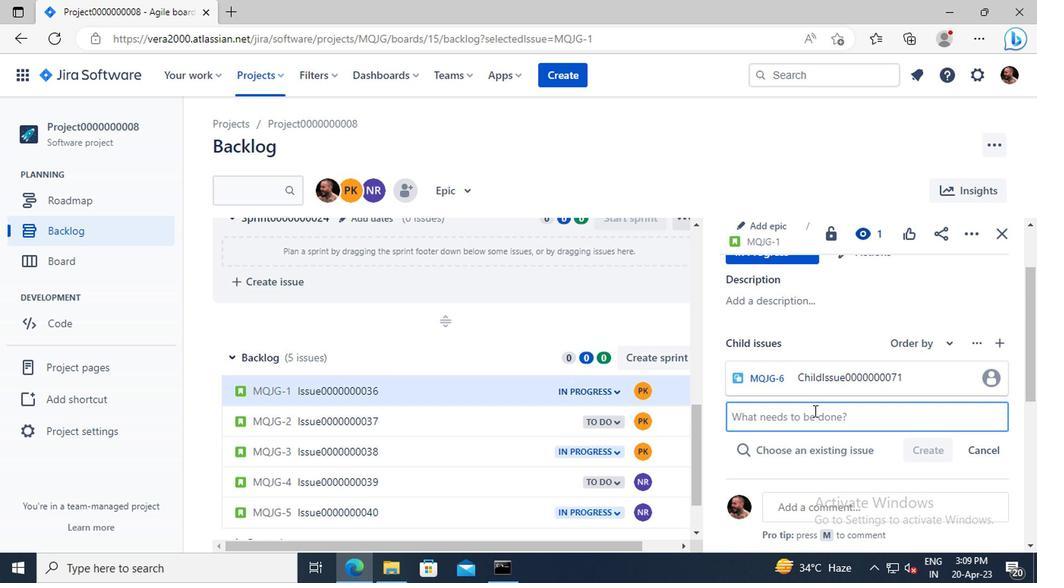 
Action: Mouse pressed left at (808, 415)
Screenshot: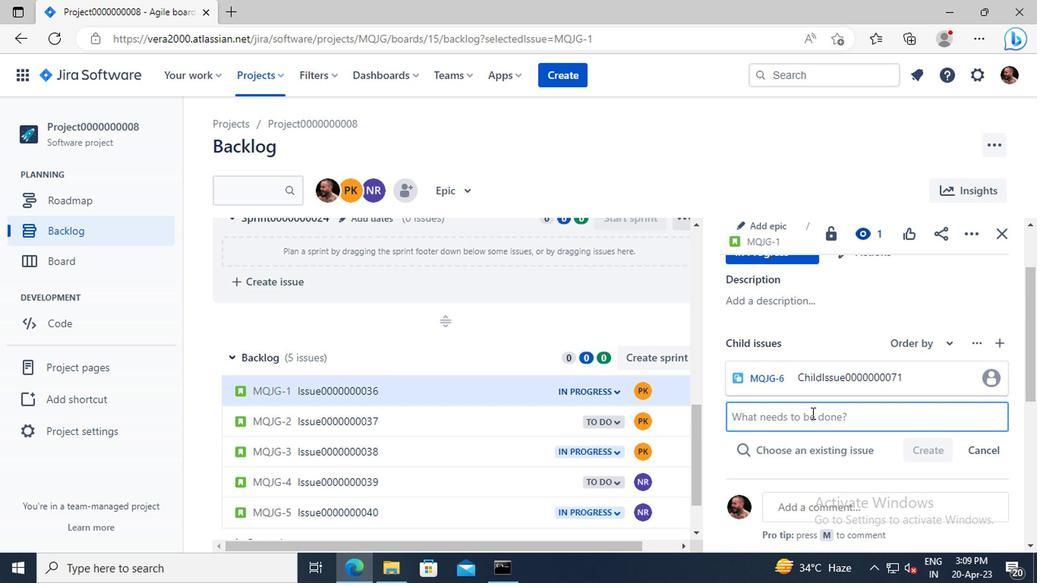 
Action: Key pressed <Key.shift>CHILD<Key.shift>ISSUE0000000072
Screenshot: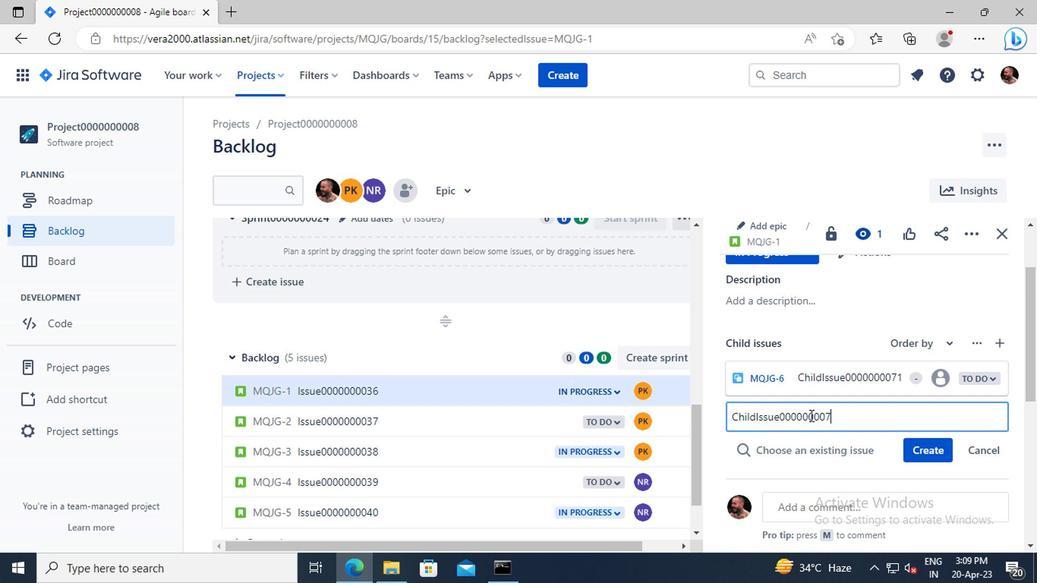 
Action: Mouse moved to (912, 442)
Screenshot: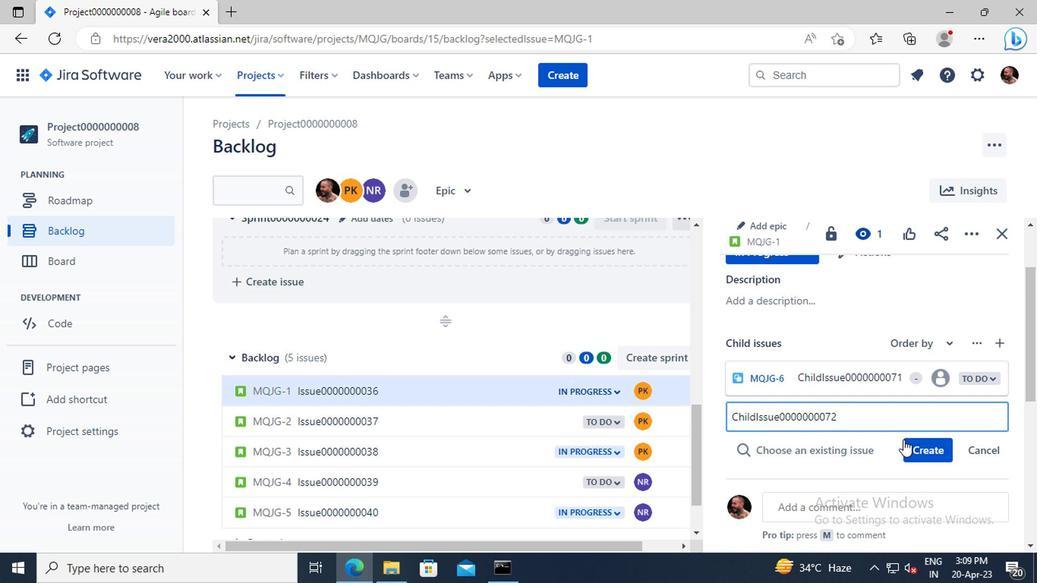 
Action: Mouse pressed left at (912, 442)
Screenshot: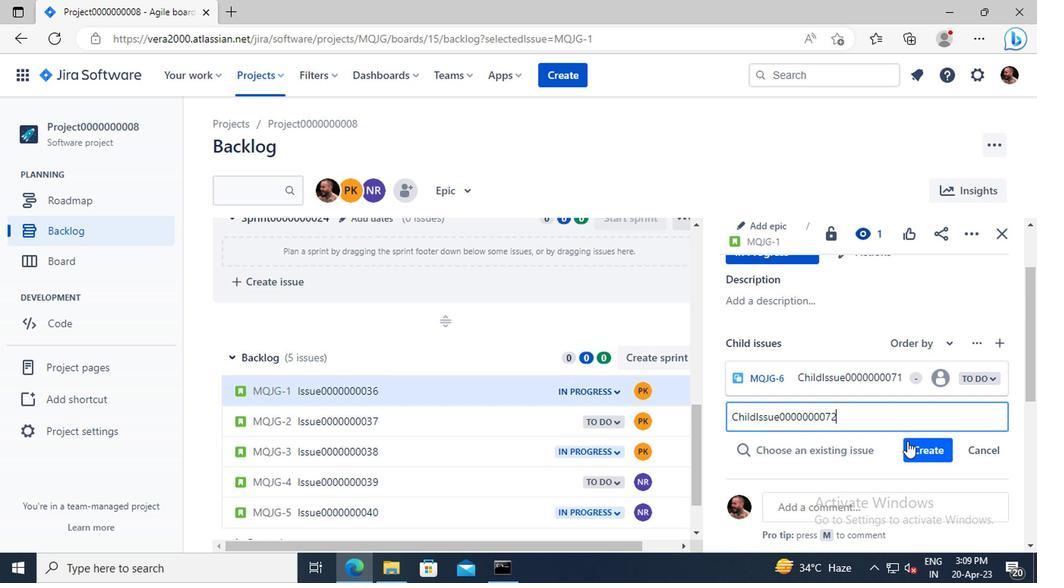 
